 Task: Create in the project BackTech in Backlog an issue 'Develop a new tool for automated testing of web application database performance and scalability', assign it to team member softage.1@softage.net and change the status to IN PROGRESS. Create in the project BackTech in Backlog an issue 'Upgrade the content management and versioning mechanisms of a web application to improve content management and version control', assign it to team member softage.2@softage.net and change the status to IN PROGRESS
Action: Mouse moved to (209, 57)
Screenshot: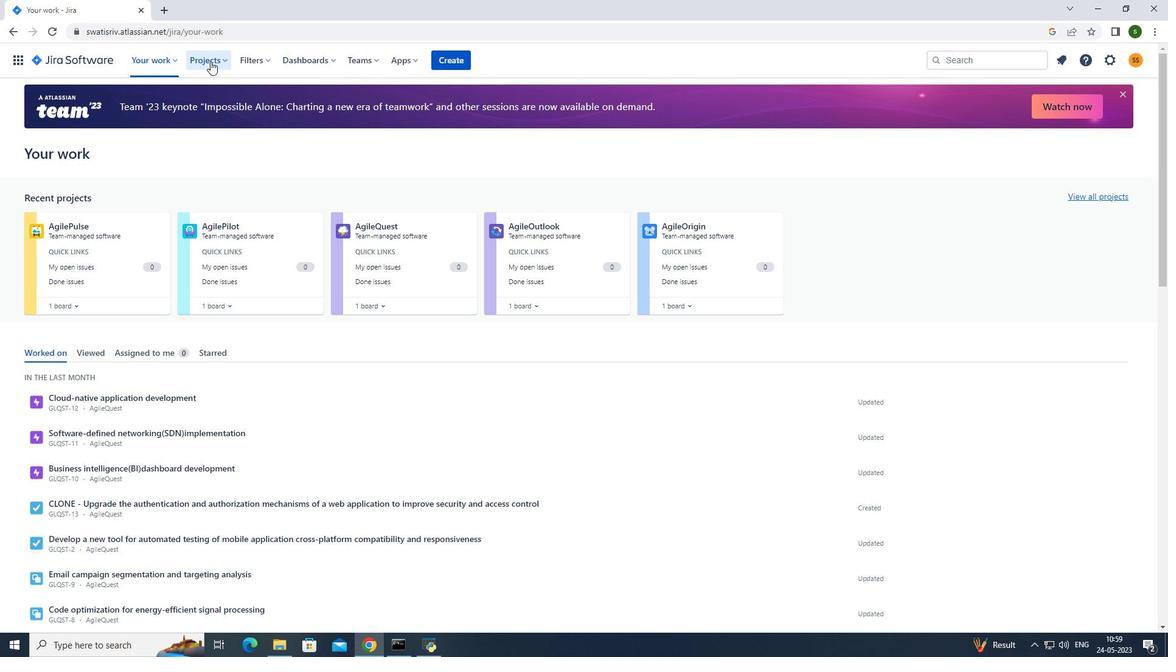 
Action: Mouse pressed left at (209, 57)
Screenshot: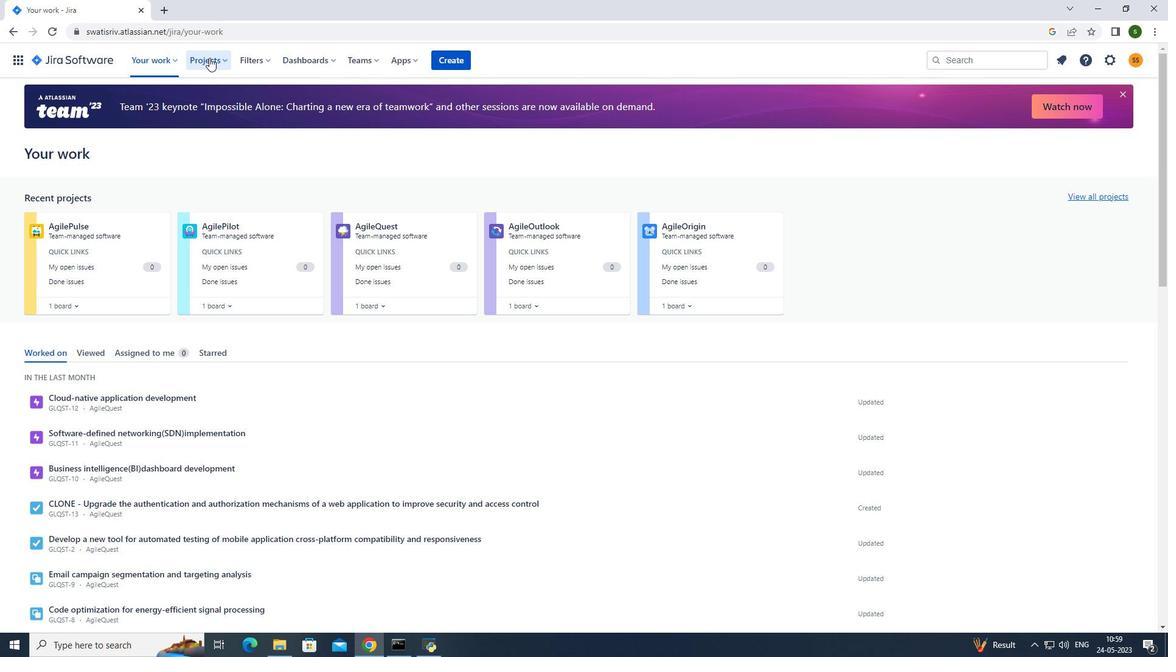 
Action: Mouse moved to (265, 121)
Screenshot: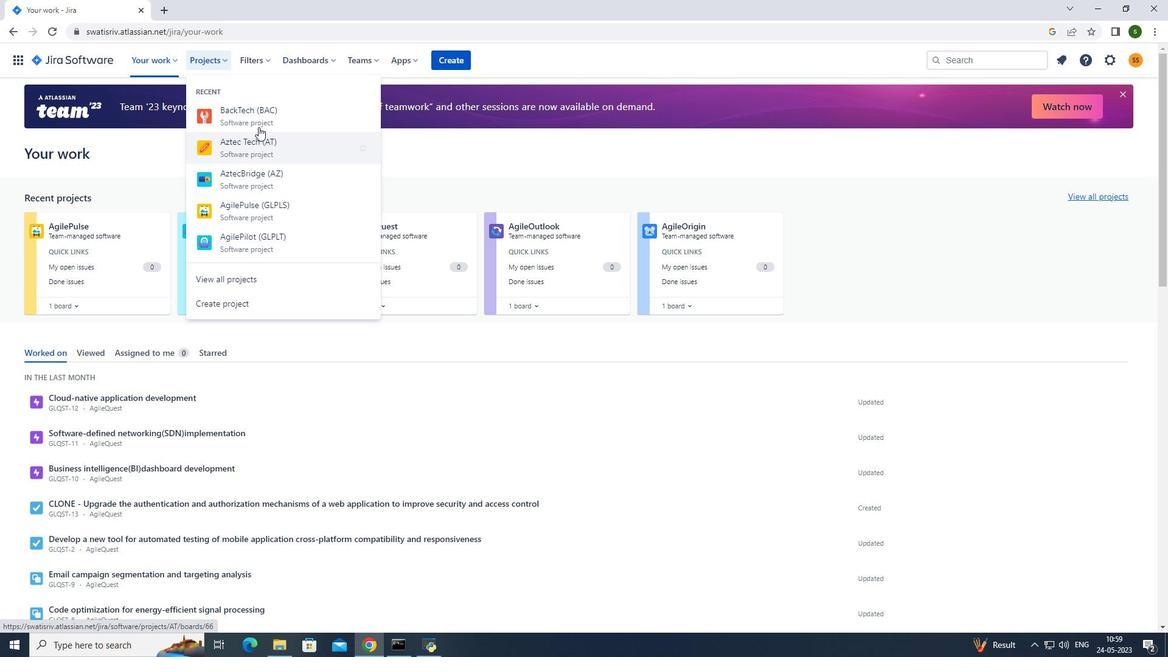 
Action: Mouse pressed left at (265, 121)
Screenshot: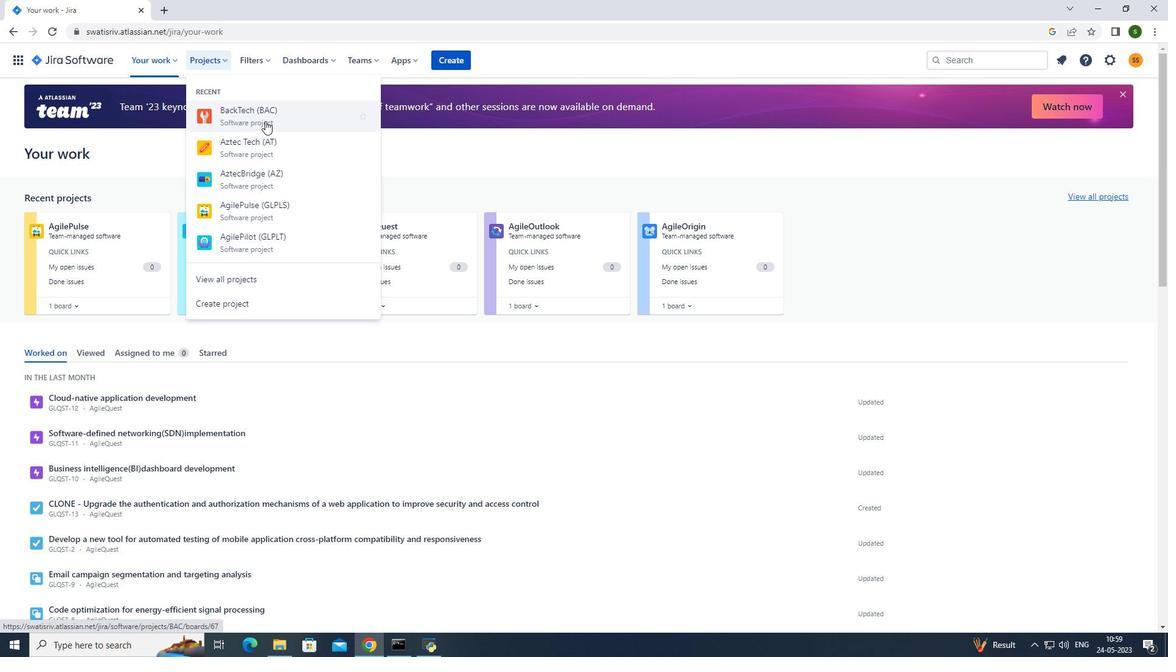 
Action: Mouse moved to (278, 416)
Screenshot: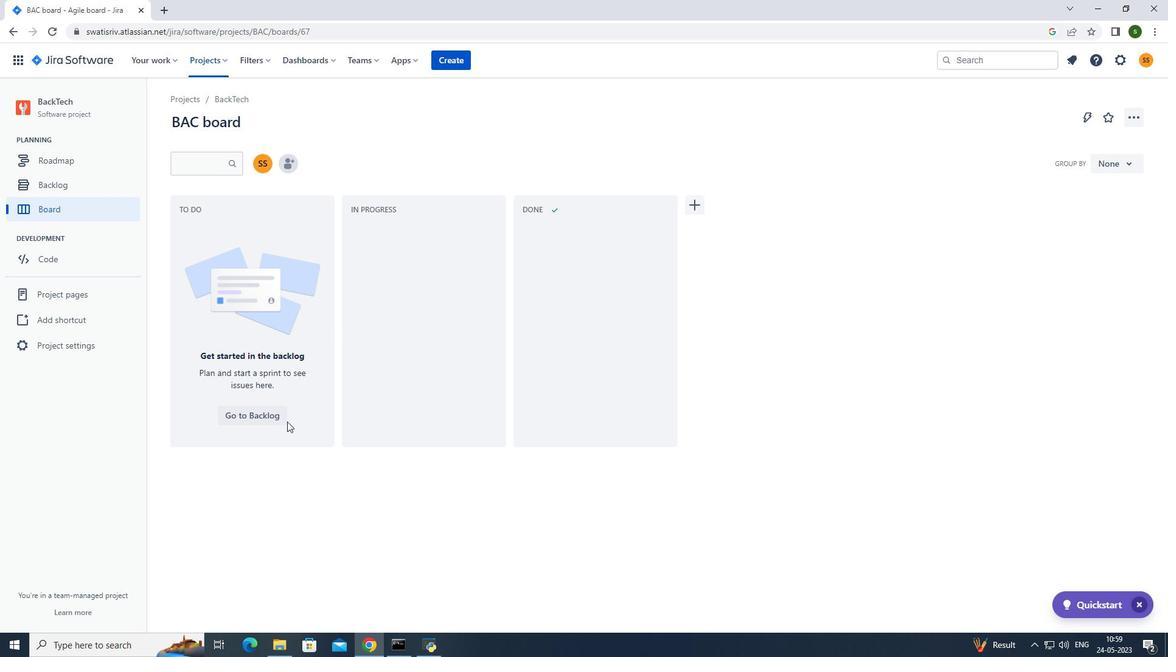
Action: Mouse pressed left at (278, 416)
Screenshot: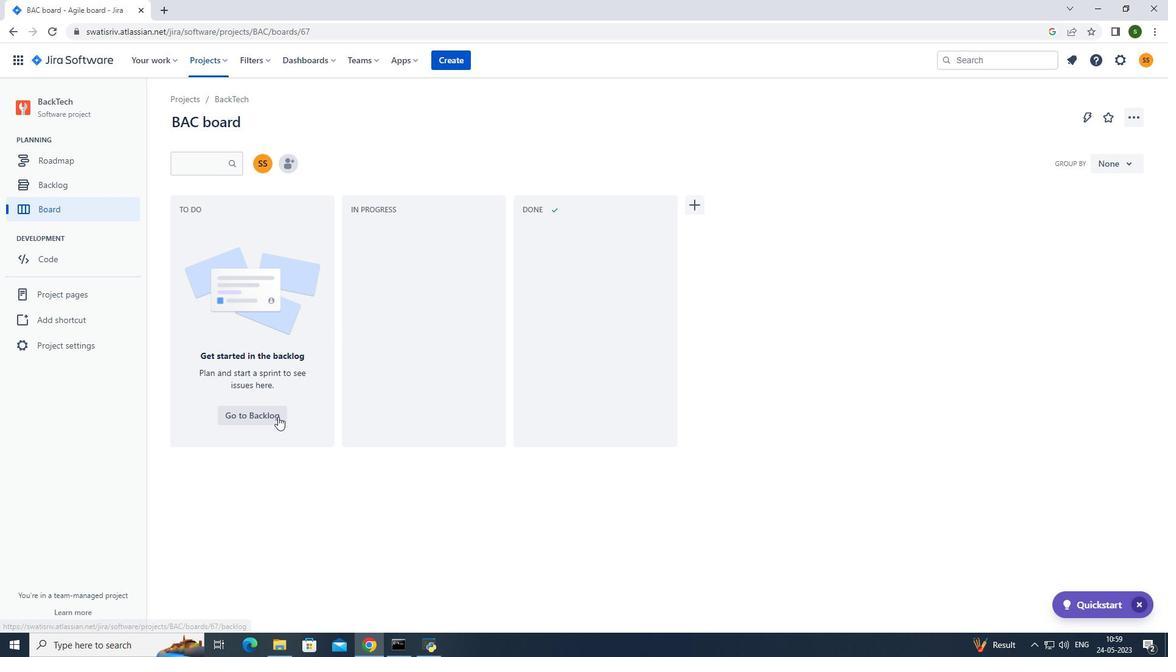 
Action: Mouse moved to (443, 447)
Screenshot: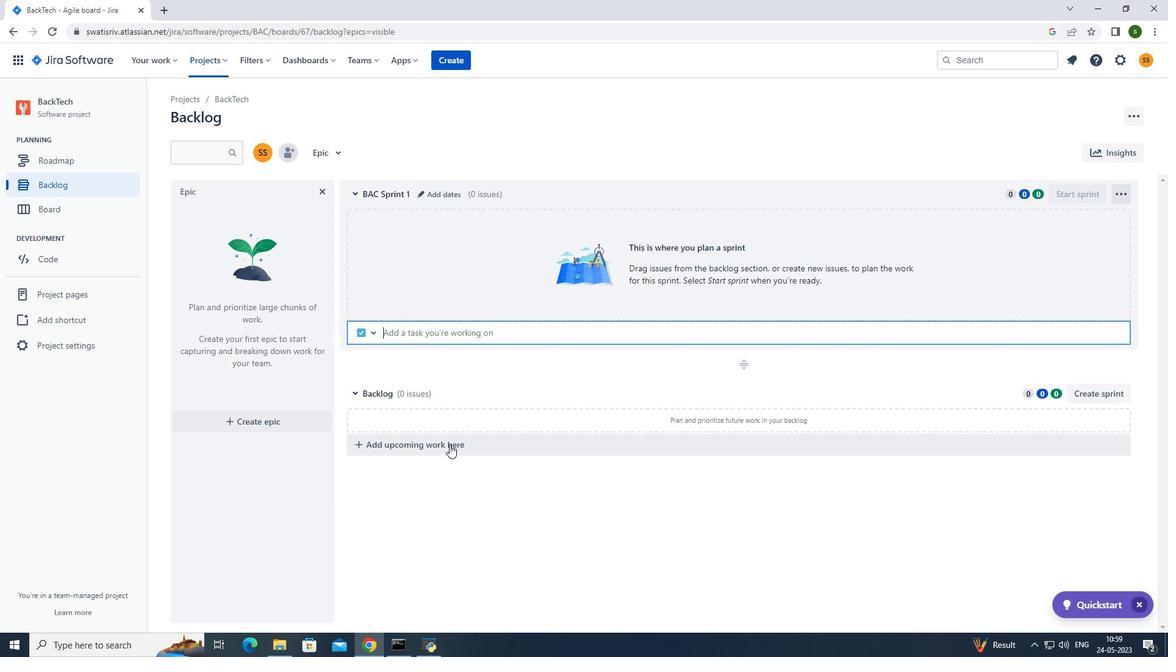 
Action: Mouse pressed left at (443, 447)
Screenshot: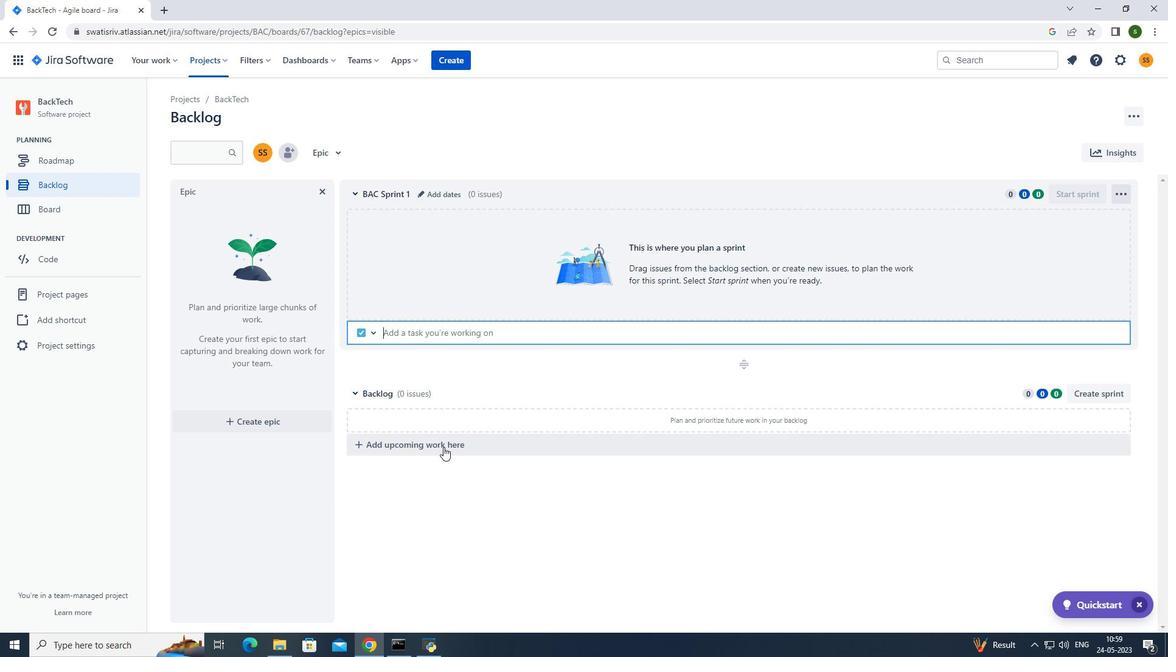 
Action: Mouse moved to (450, 444)
Screenshot: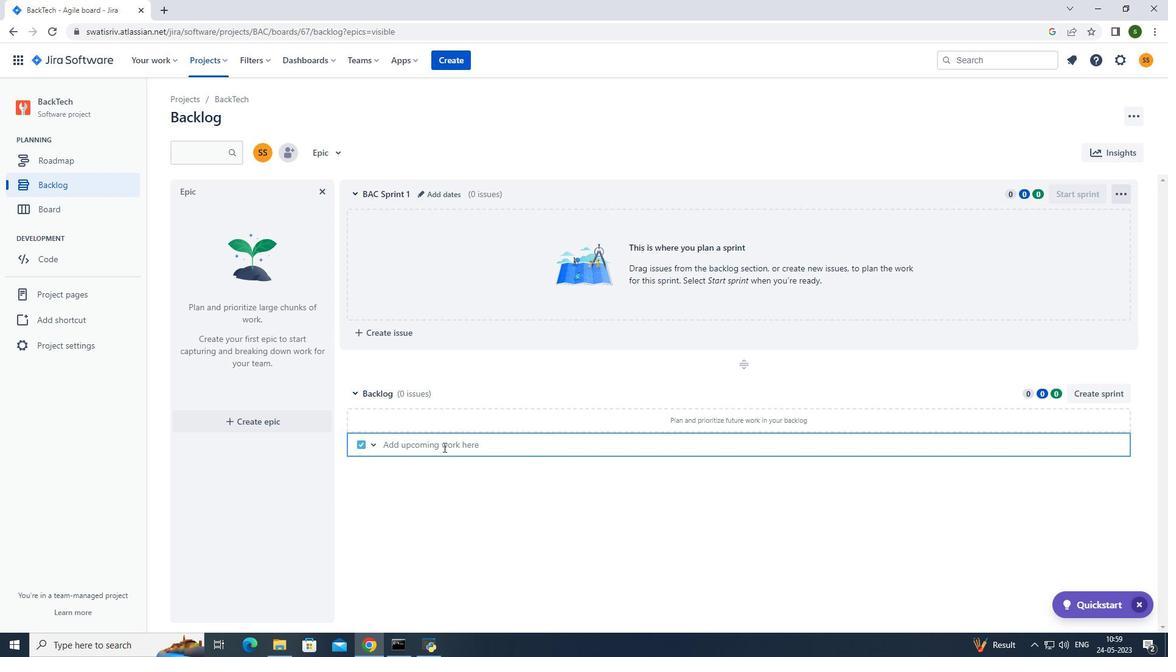 
Action: Key pressed <Key.caps_lock>D<Key.caps_lock>evelop<Key.space>a<Key.space>new<Key.space>tool<Key.space>for<Key.space>automated<Key.space>testing<Key.space>of<Key.space>web<Key.space>application<Key.space>database<Key.space>performance<Key.space>and<Key.space>scalability<Key.enter>
Screenshot: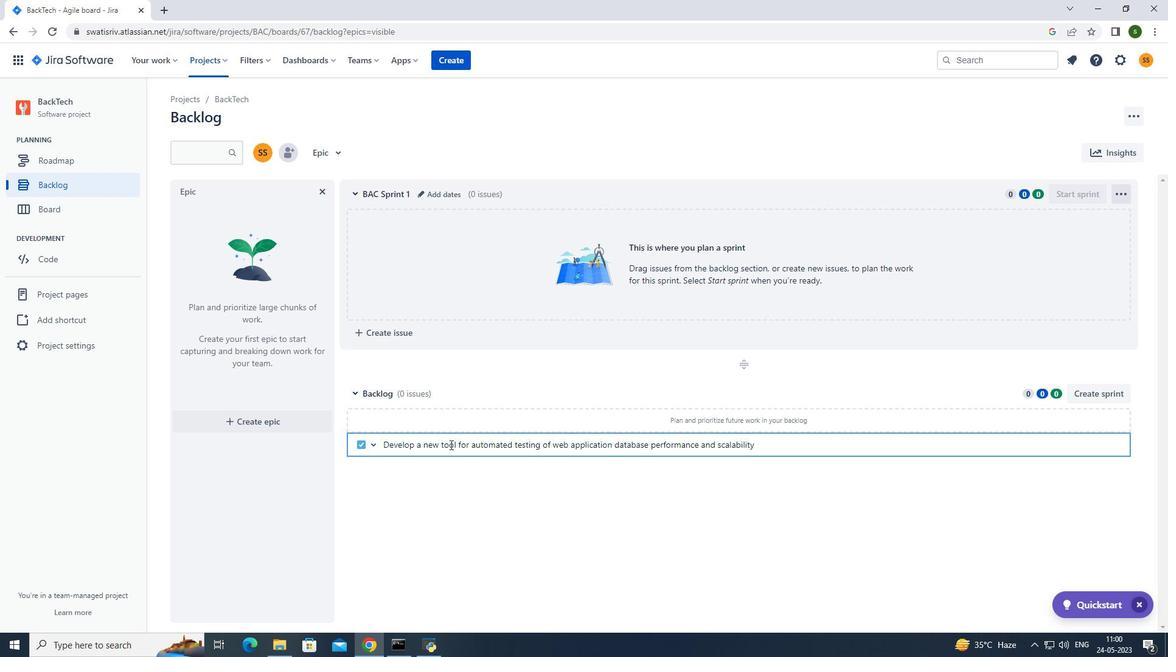 
Action: Mouse moved to (1090, 421)
Screenshot: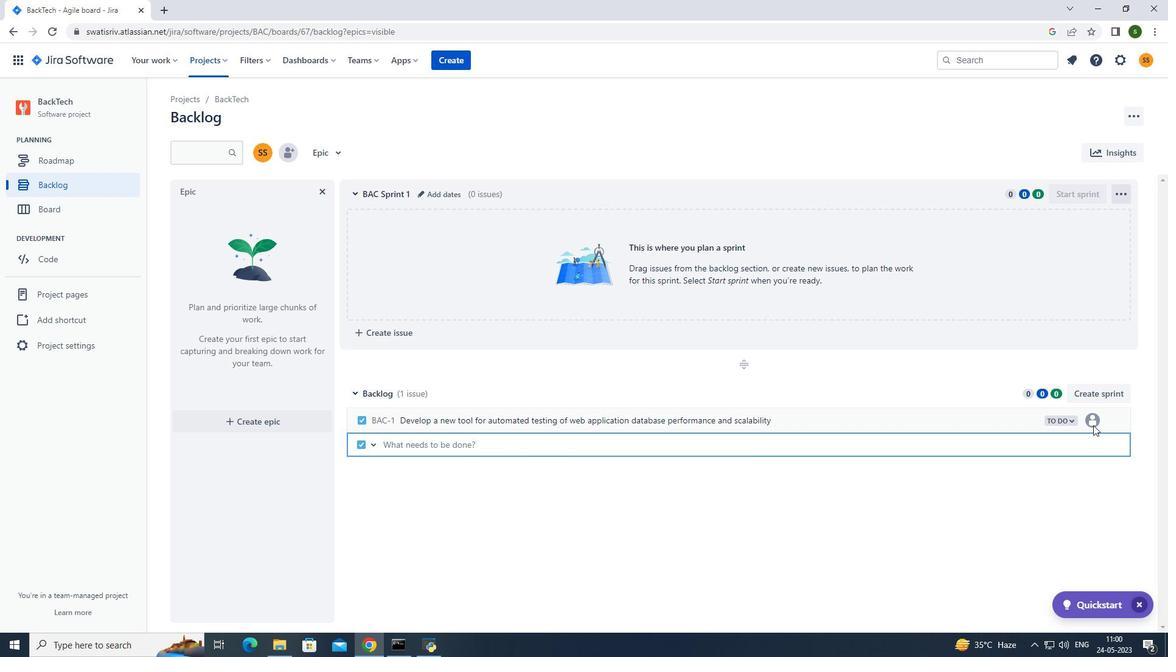 
Action: Mouse pressed left at (1090, 421)
Screenshot: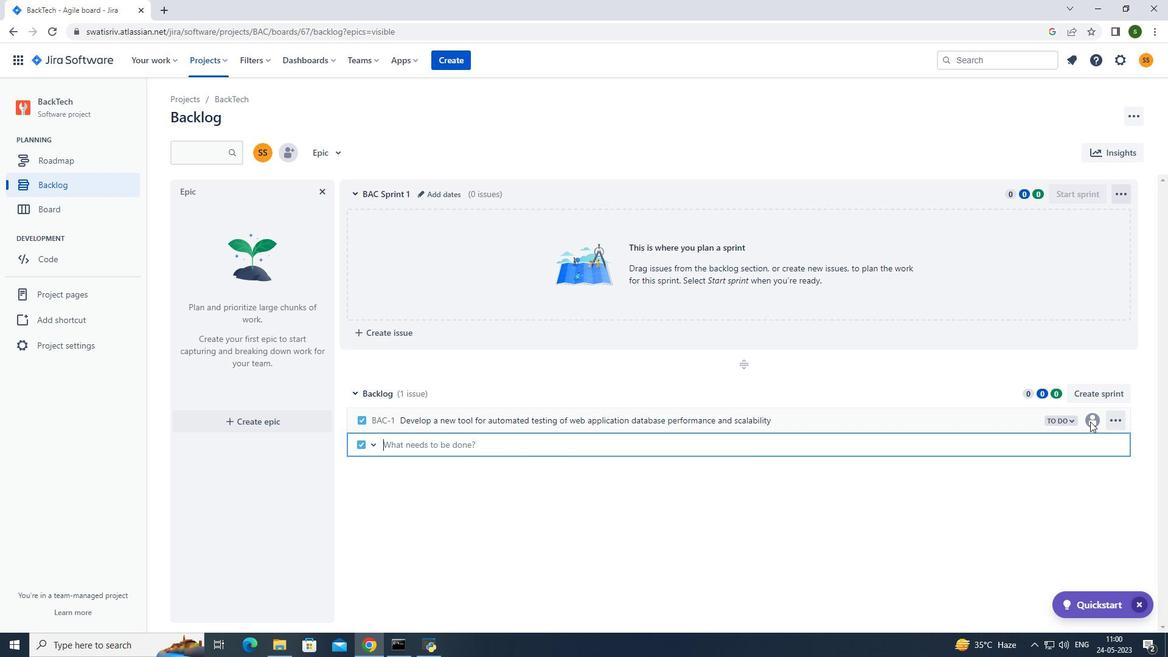 
Action: Mouse moved to (1091, 424)
Screenshot: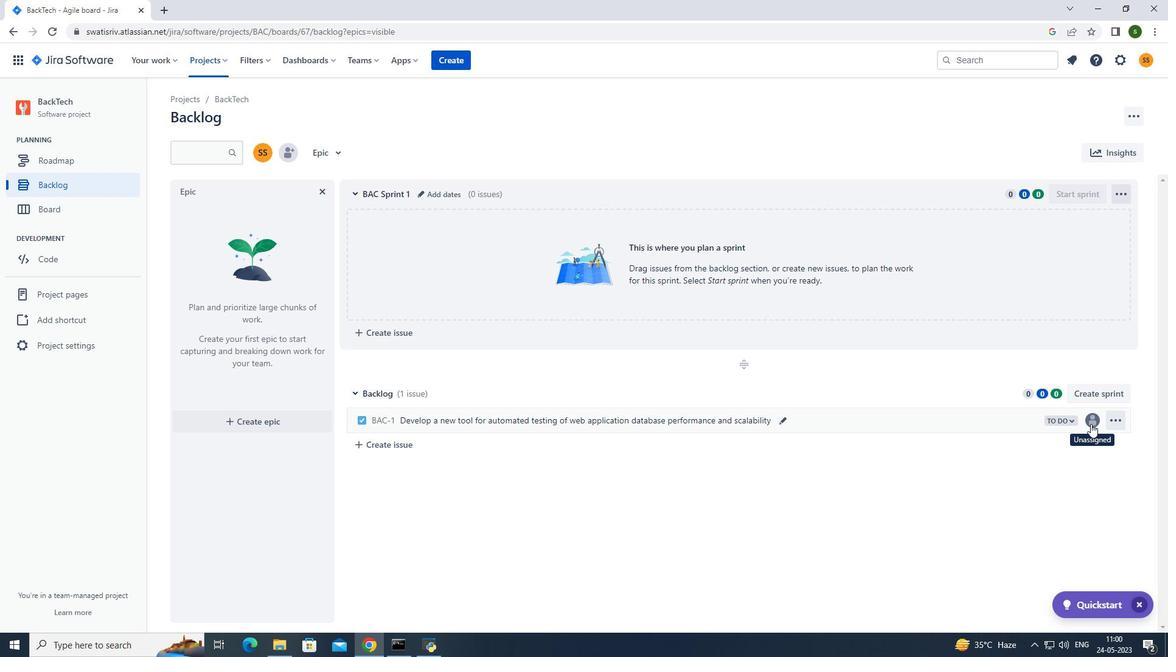 
Action: Mouse pressed left at (1091, 424)
Screenshot: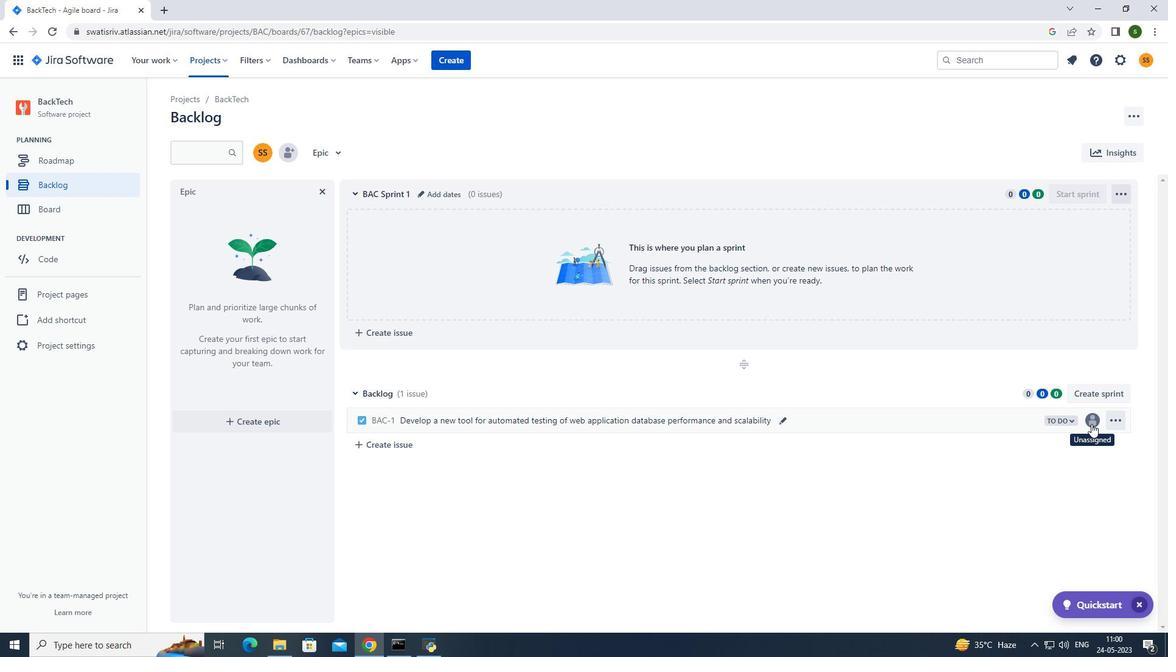 
Action: Mouse moved to (1015, 447)
Screenshot: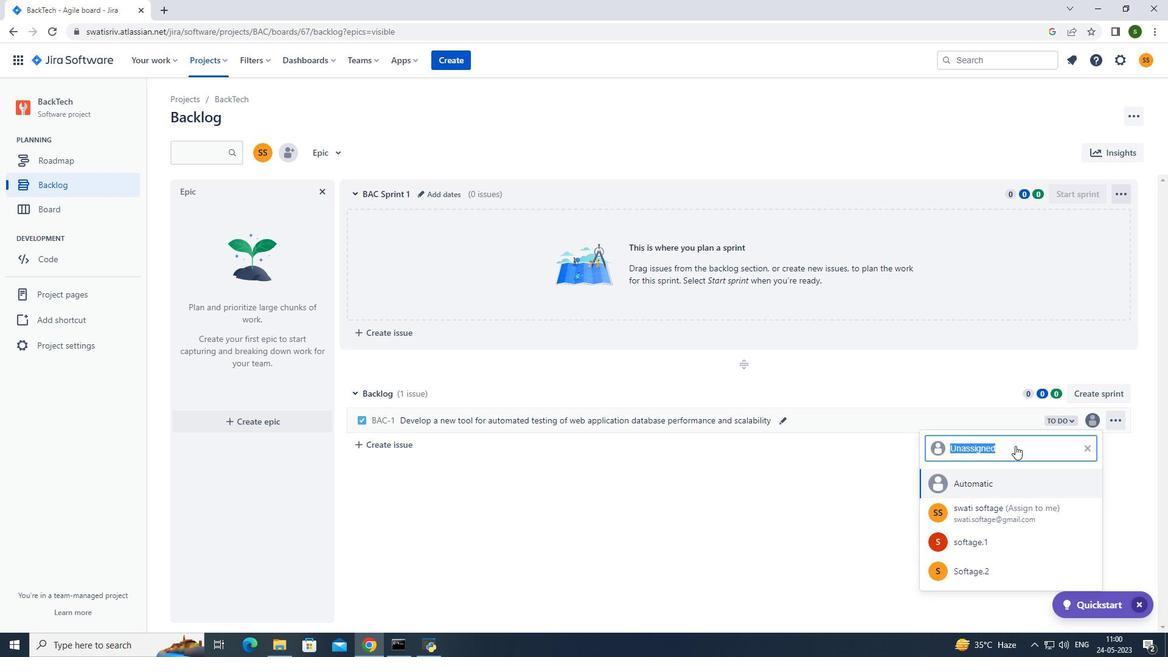 
Action: Key pressed softage.1<Key.shift>@softage.net
Screenshot: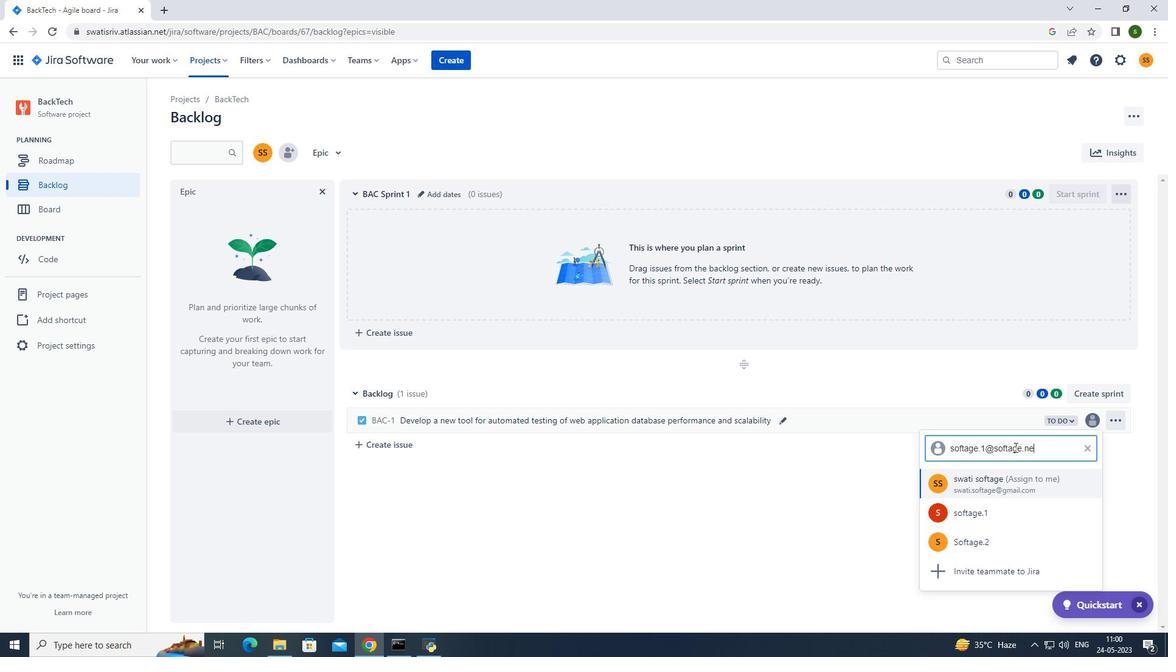 
Action: Mouse moved to (1009, 477)
Screenshot: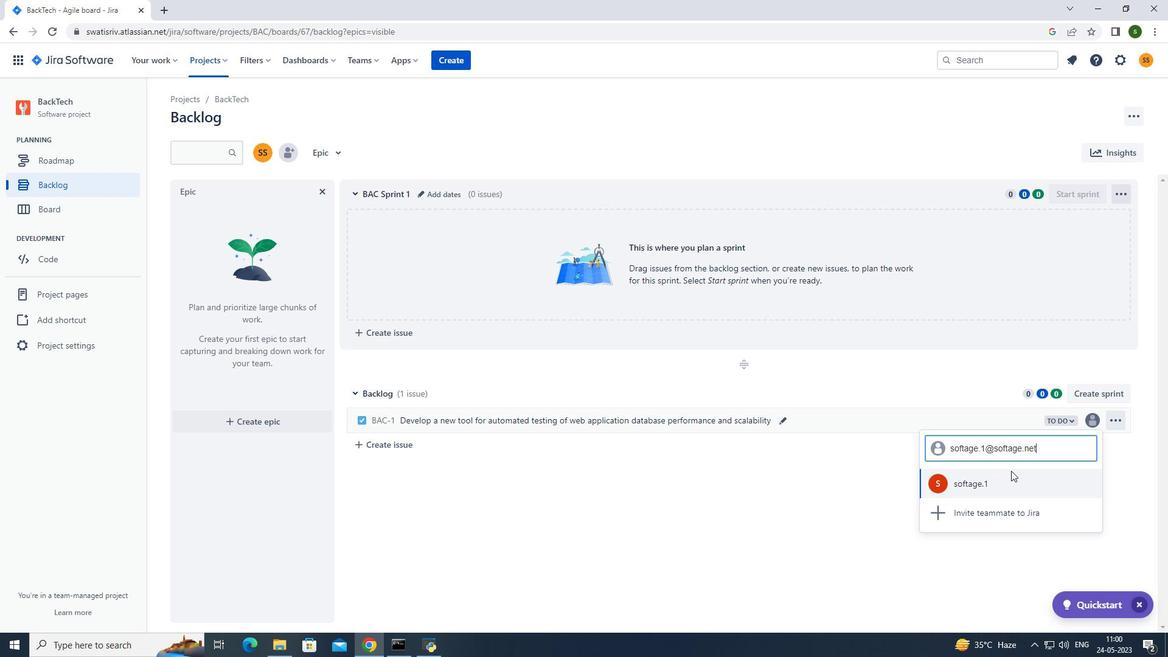
Action: Mouse pressed left at (1009, 477)
Screenshot: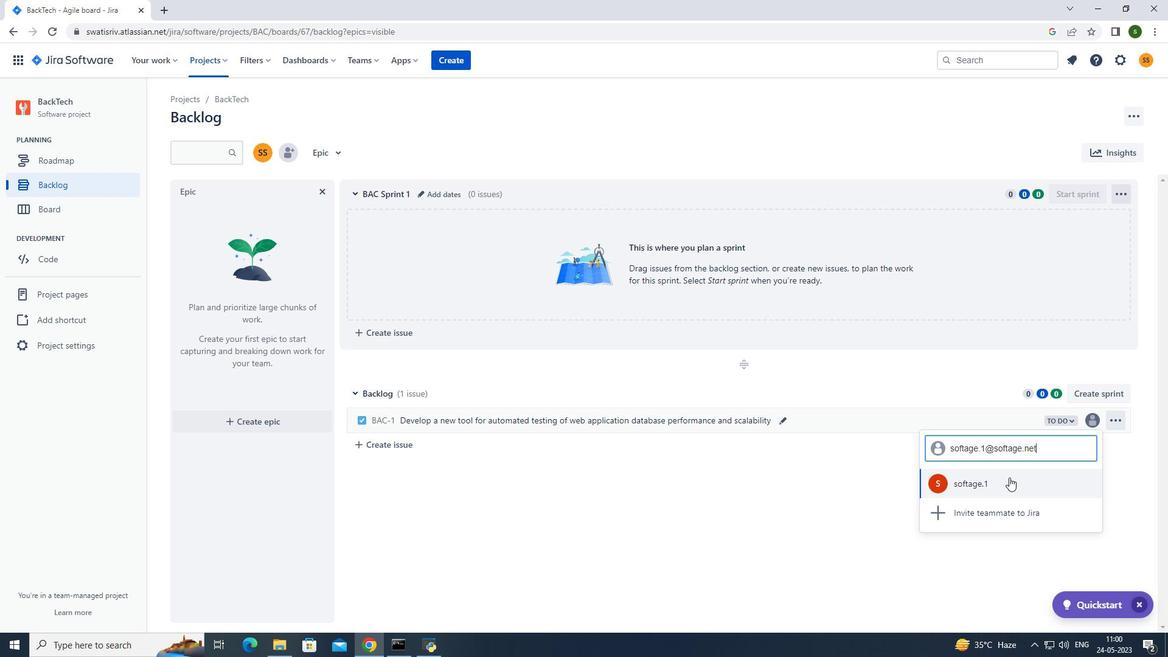 
Action: Mouse moved to (1062, 426)
Screenshot: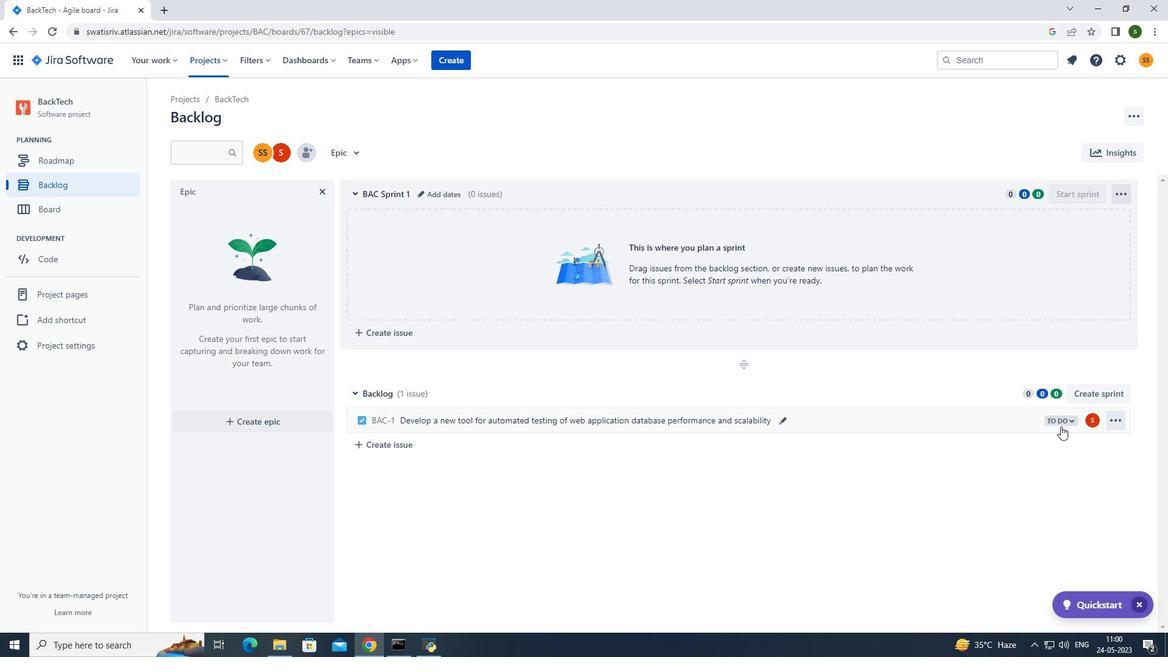 
Action: Mouse pressed left at (1062, 426)
Screenshot: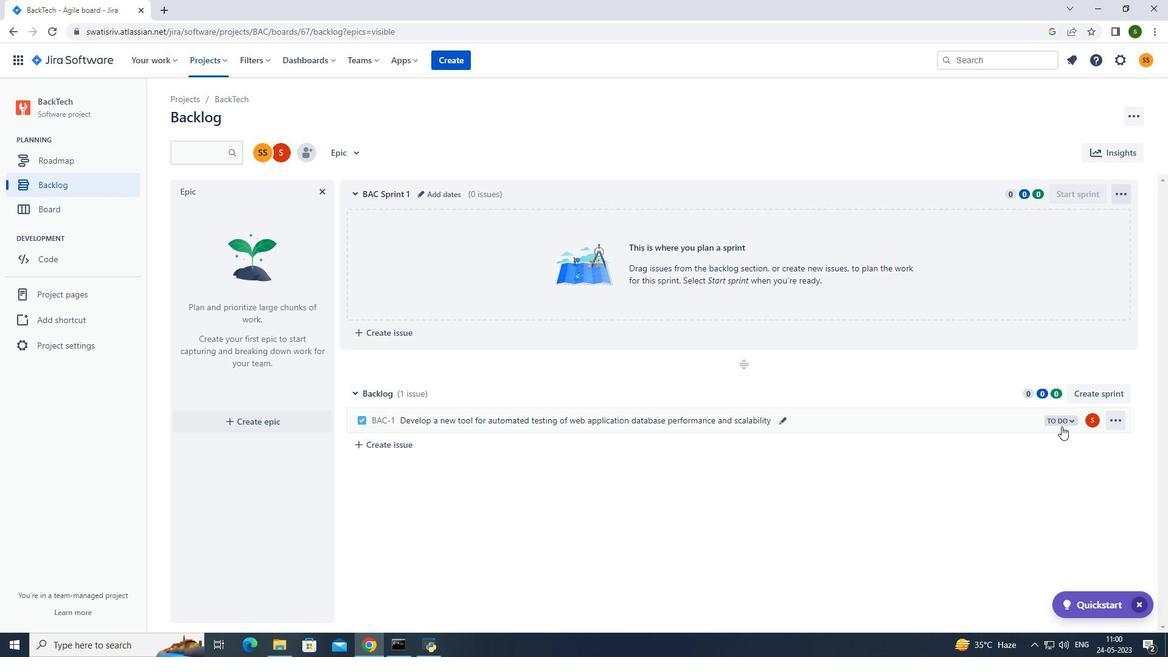 
Action: Mouse moved to (1003, 444)
Screenshot: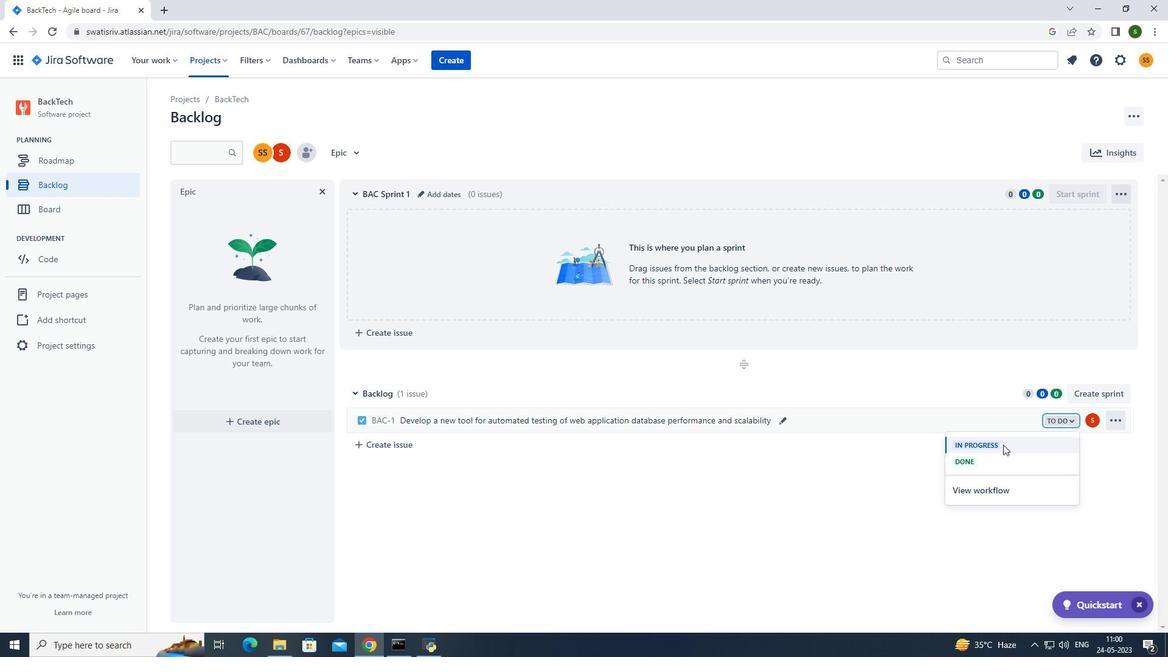 
Action: Mouse pressed left at (1003, 444)
Screenshot: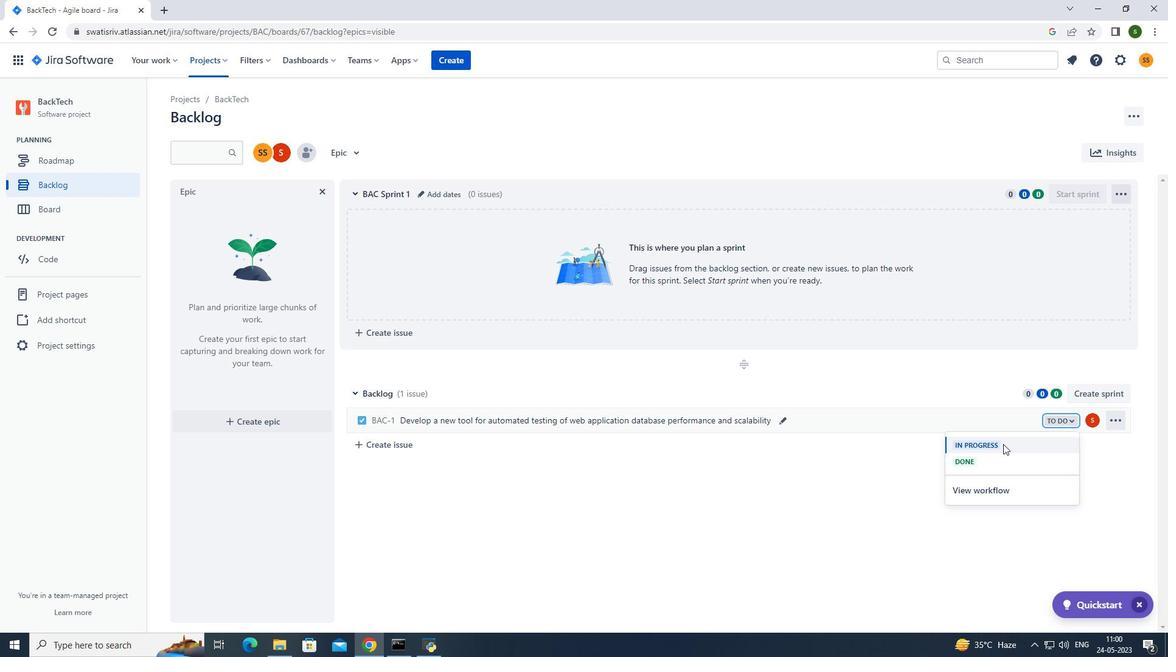 
Action: Mouse moved to (198, 69)
Screenshot: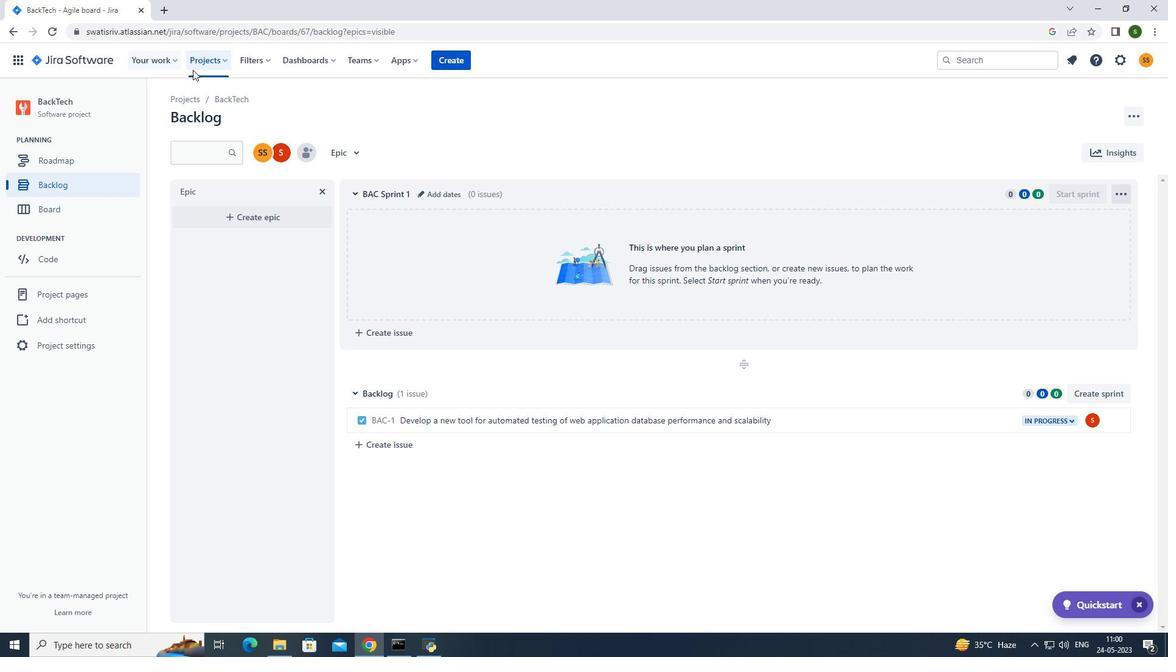 
Action: Mouse pressed left at (198, 69)
Screenshot: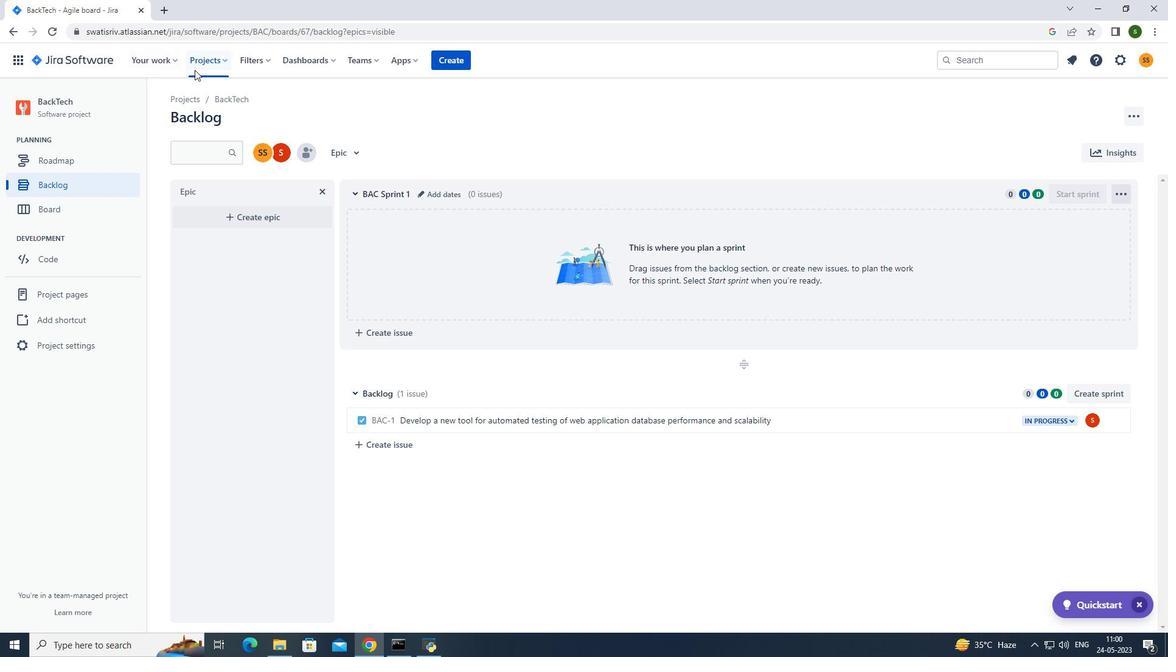 
Action: Mouse moved to (251, 106)
Screenshot: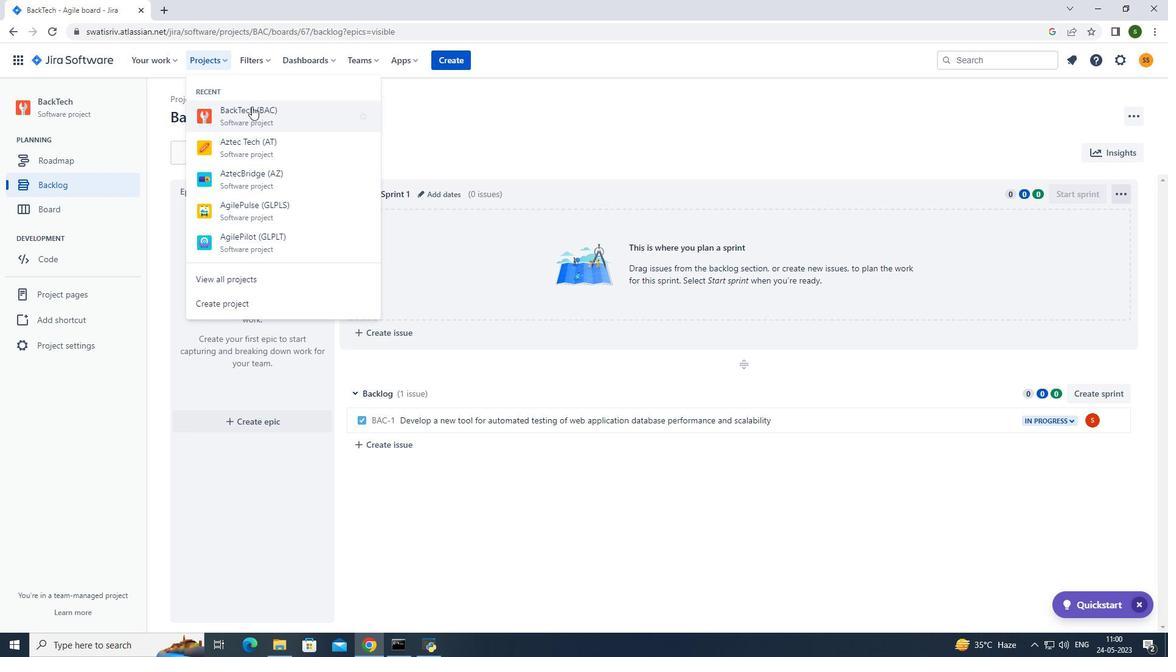 
Action: Mouse pressed left at (251, 106)
Screenshot: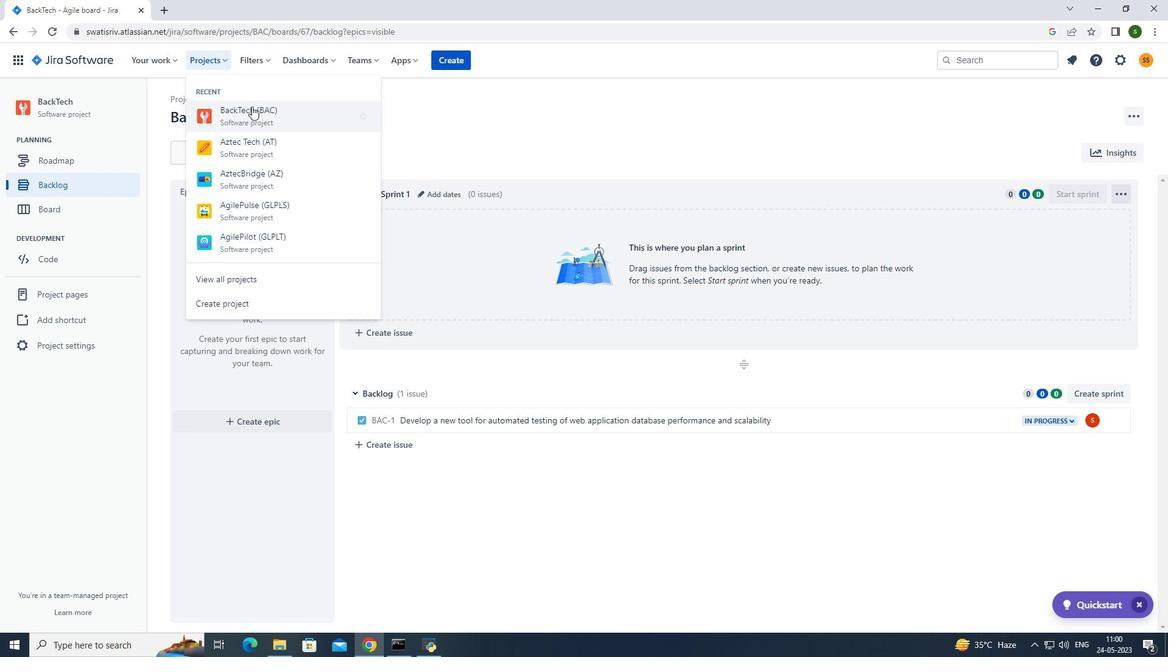 
Action: Mouse moved to (76, 180)
Screenshot: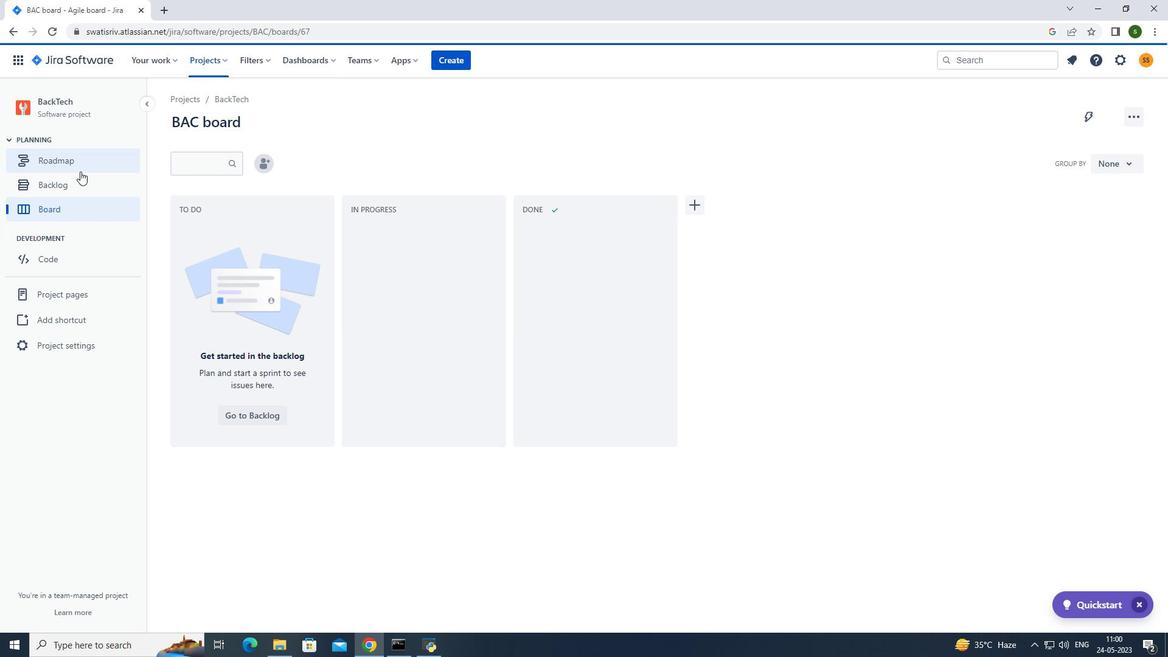 
Action: Mouse pressed left at (76, 180)
Screenshot: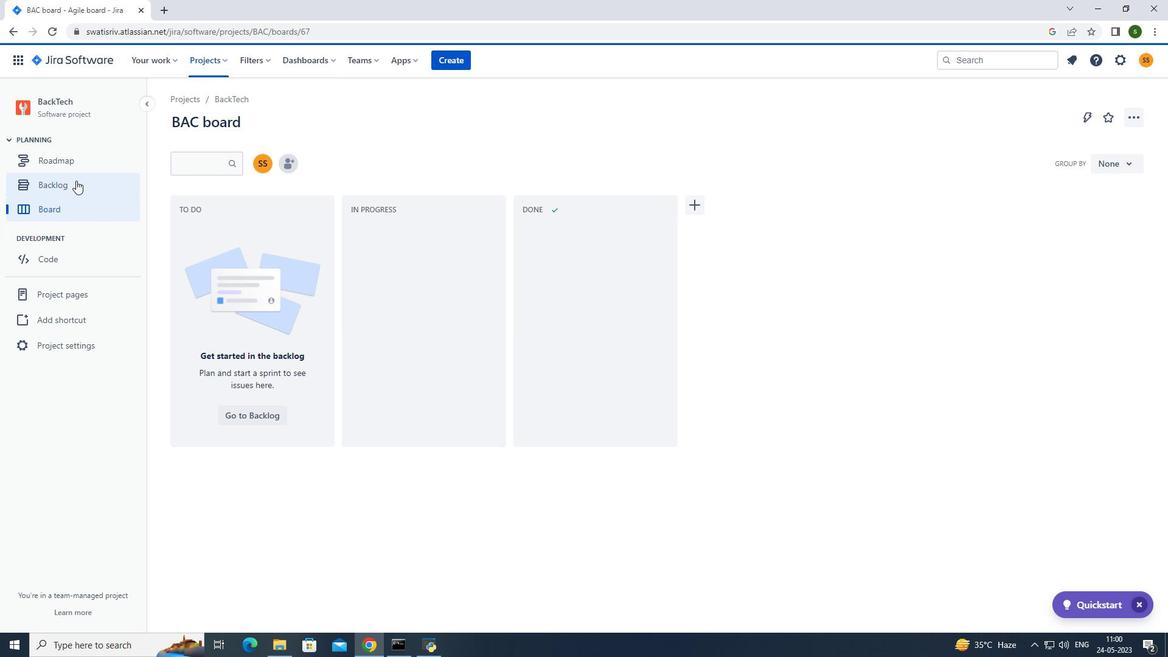 
Action: Mouse moved to (403, 443)
Screenshot: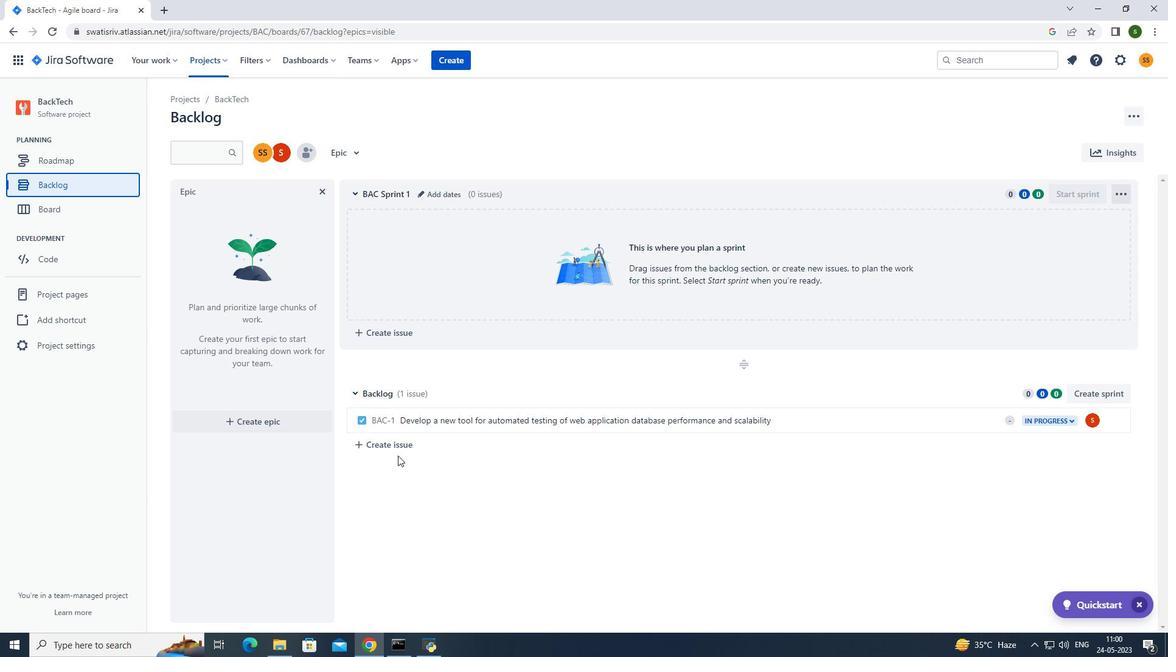 
Action: Mouse pressed left at (403, 443)
Screenshot: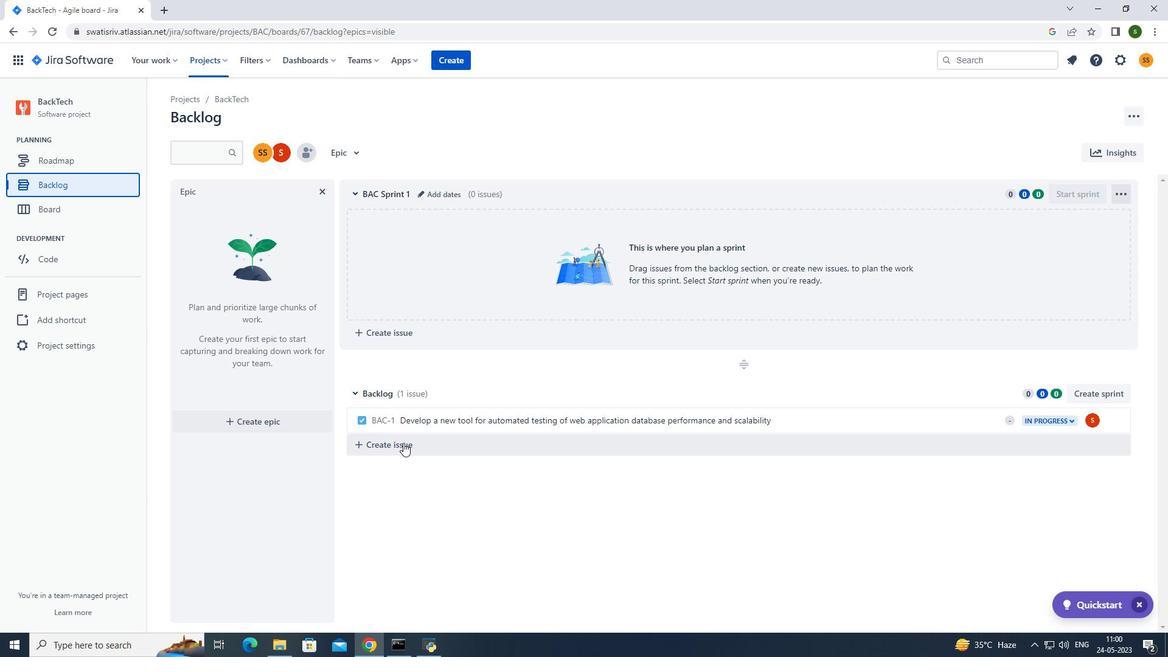 
Action: Mouse moved to (473, 446)
Screenshot: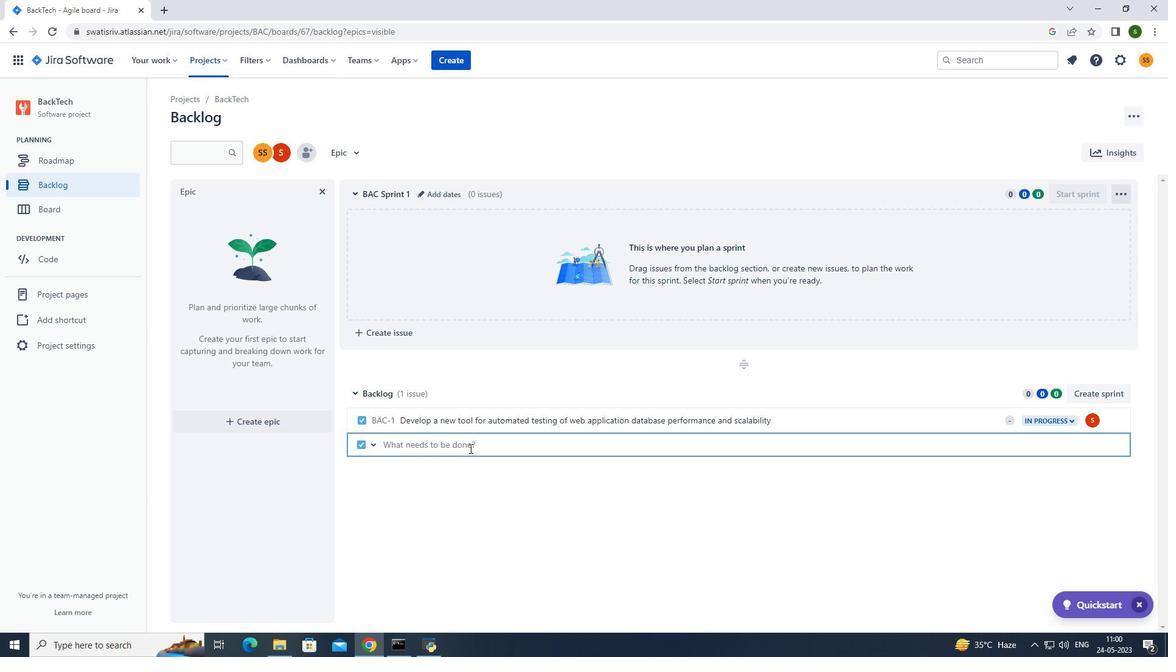 
Action: Mouse pressed left at (473, 446)
Screenshot: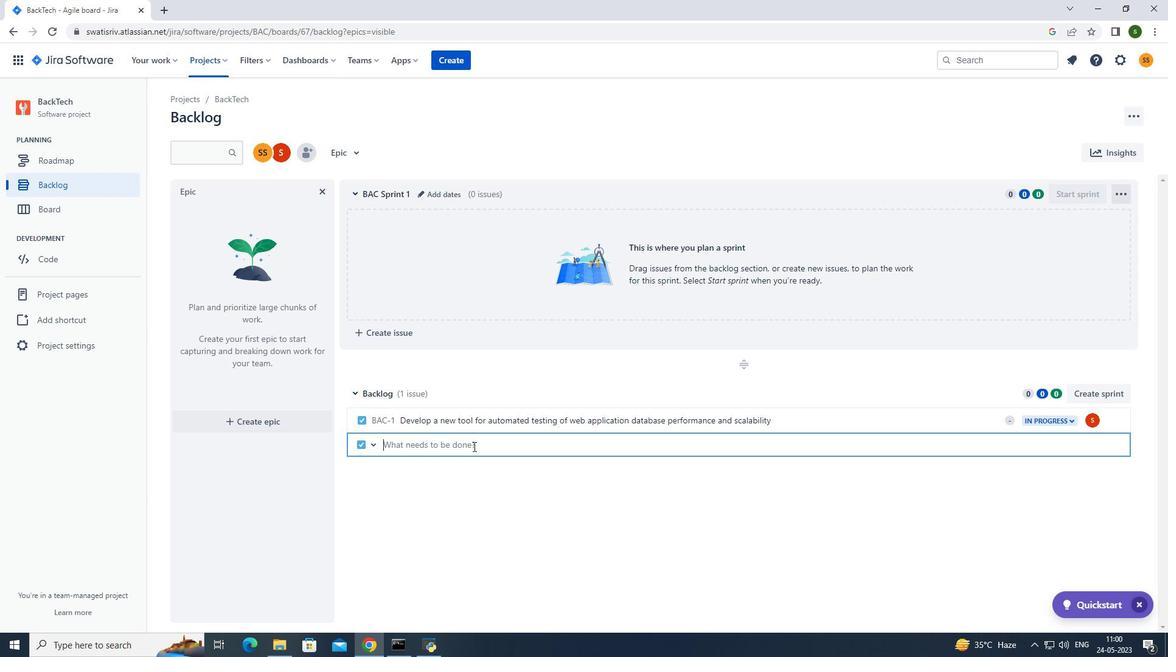 
Action: Key pressed <Key.caps_lock>U<Key.caps_lock>pgrade<Key.space>the<Key.space>content<Key.space>management<Key.space>and<Key.space>versioning<Key.space>mechanisms<Key.space>of<Key.space>a<Key.space>web<Key.space>application<Key.space>to<Key.space>improve<Key.space>content<Key.space>management<Key.space>and<Key.space>version<Key.space>control<Key.enter>
Screenshot: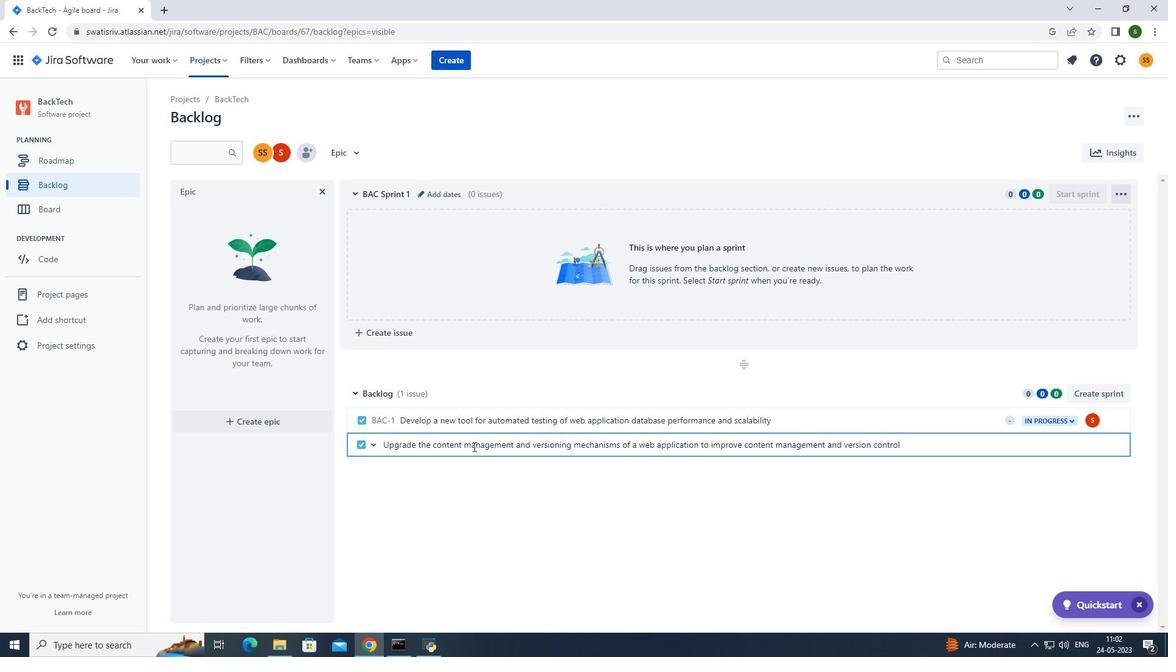 
Action: Mouse moved to (1091, 444)
Screenshot: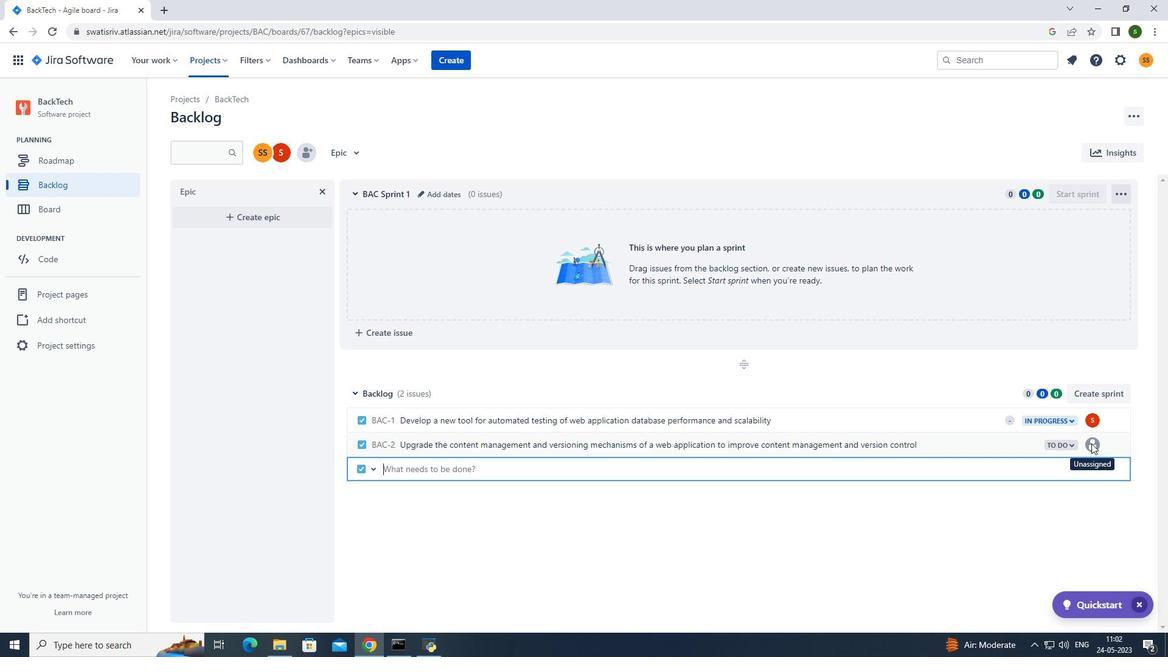 
Action: Mouse pressed left at (1091, 444)
Screenshot: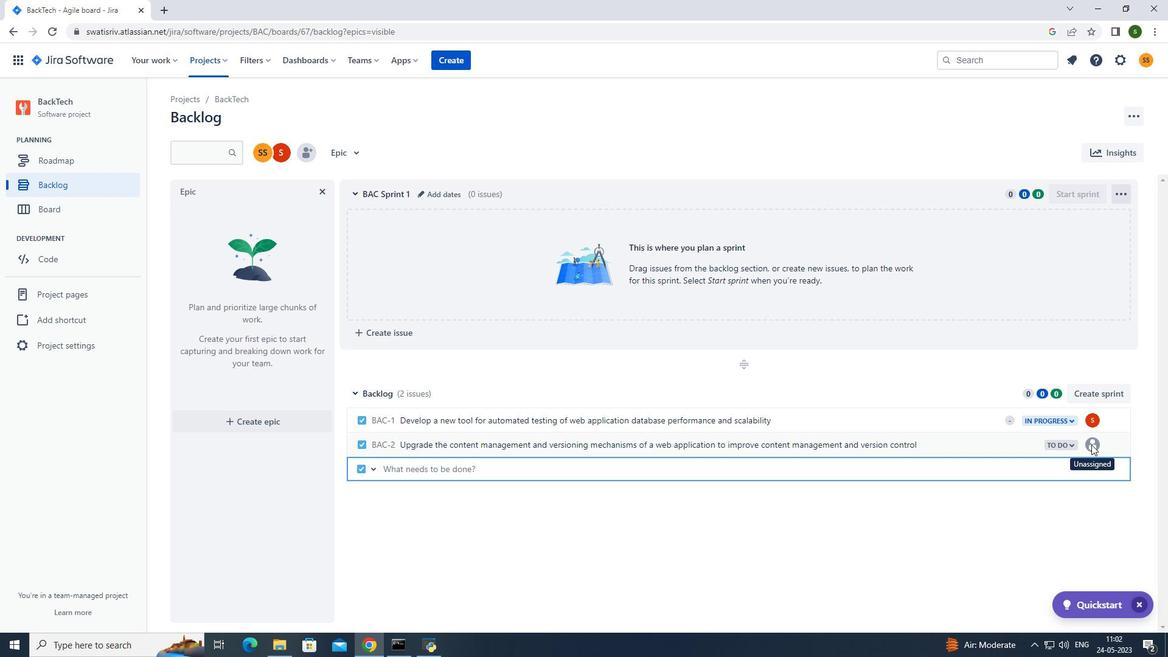 
Action: Mouse moved to (1091, 446)
Screenshot: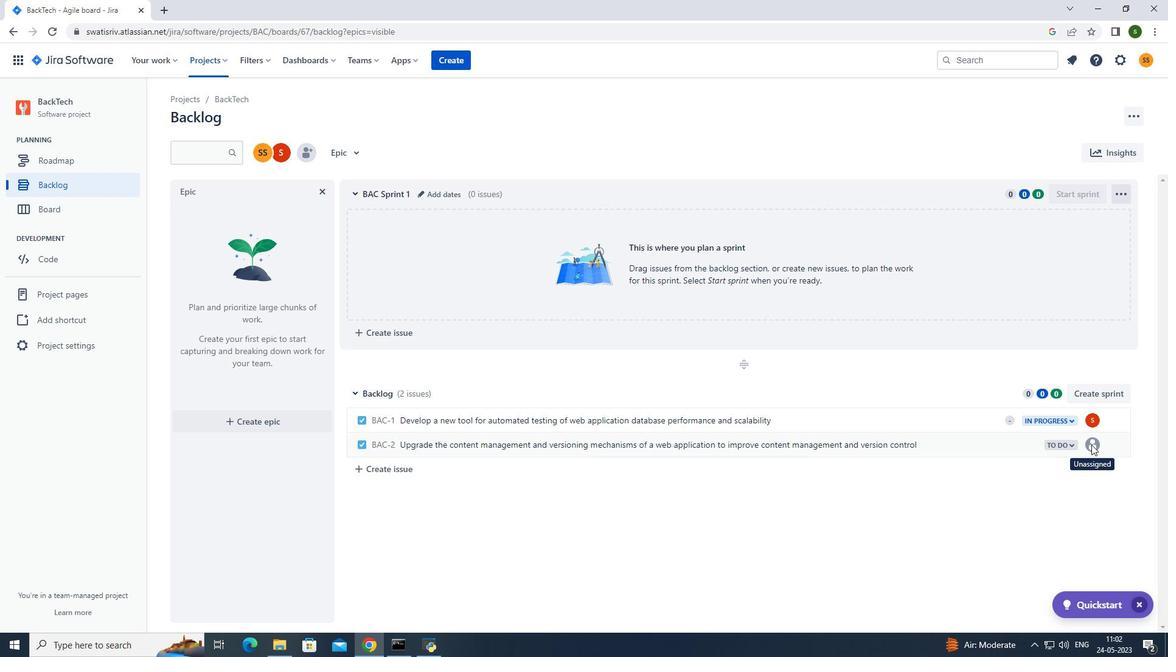 
Action: Mouse pressed left at (1091, 446)
Screenshot: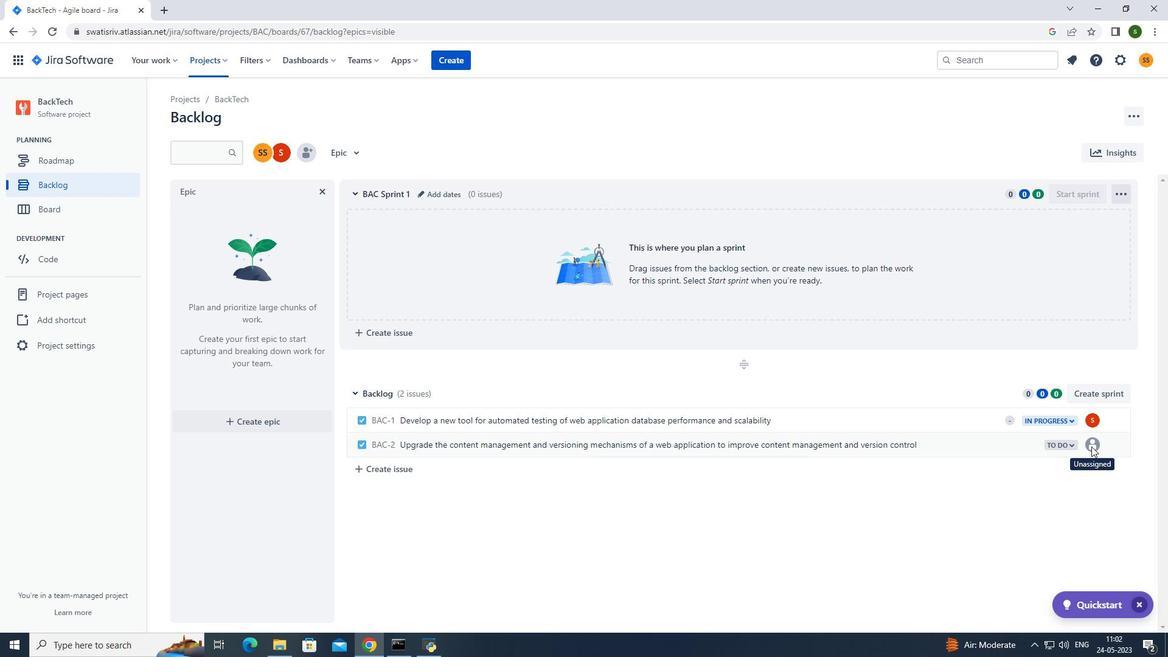 
Action: Mouse moved to (1092, 447)
Screenshot: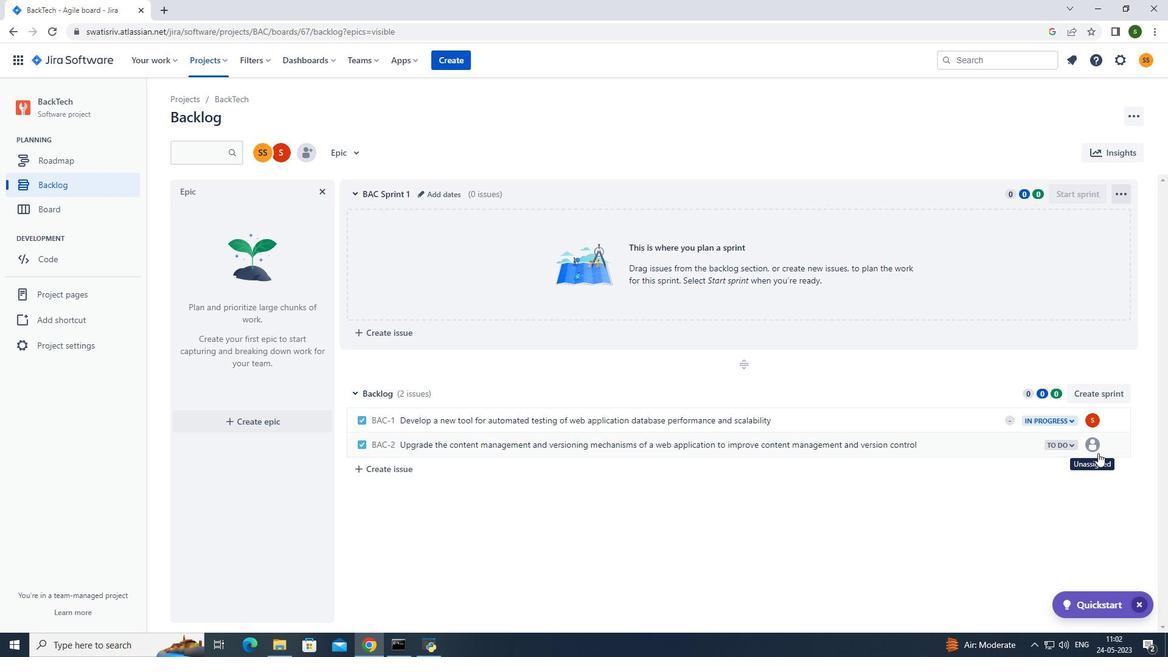 
Action: Mouse pressed left at (1092, 447)
Screenshot: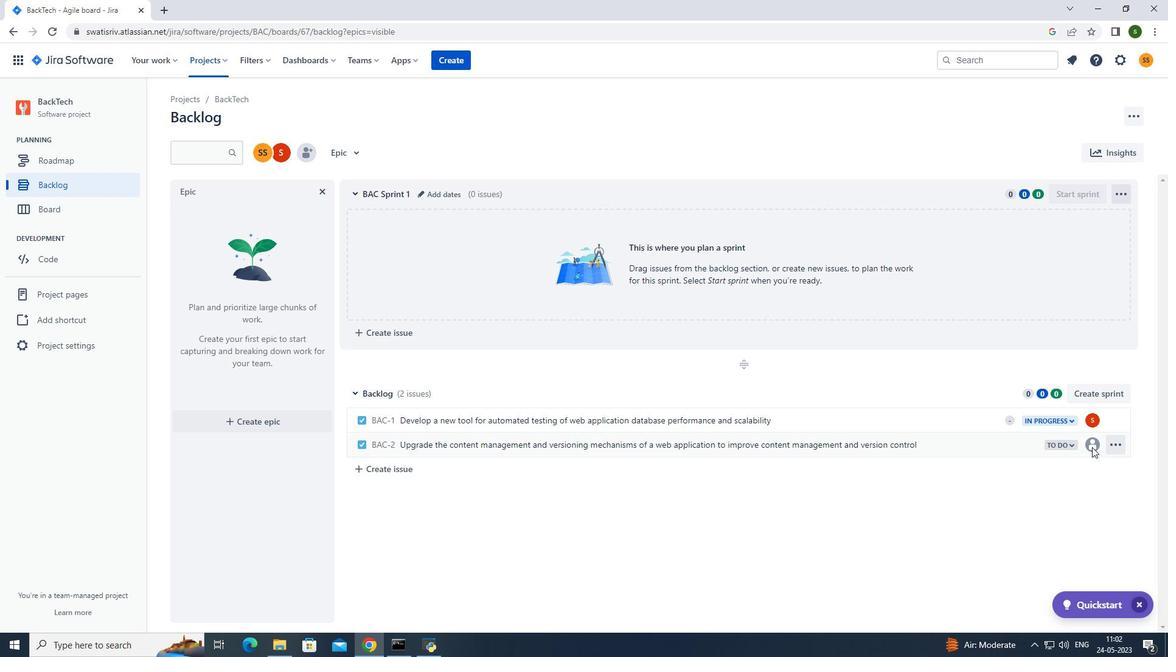 
Action: Mouse pressed left at (1092, 447)
Screenshot: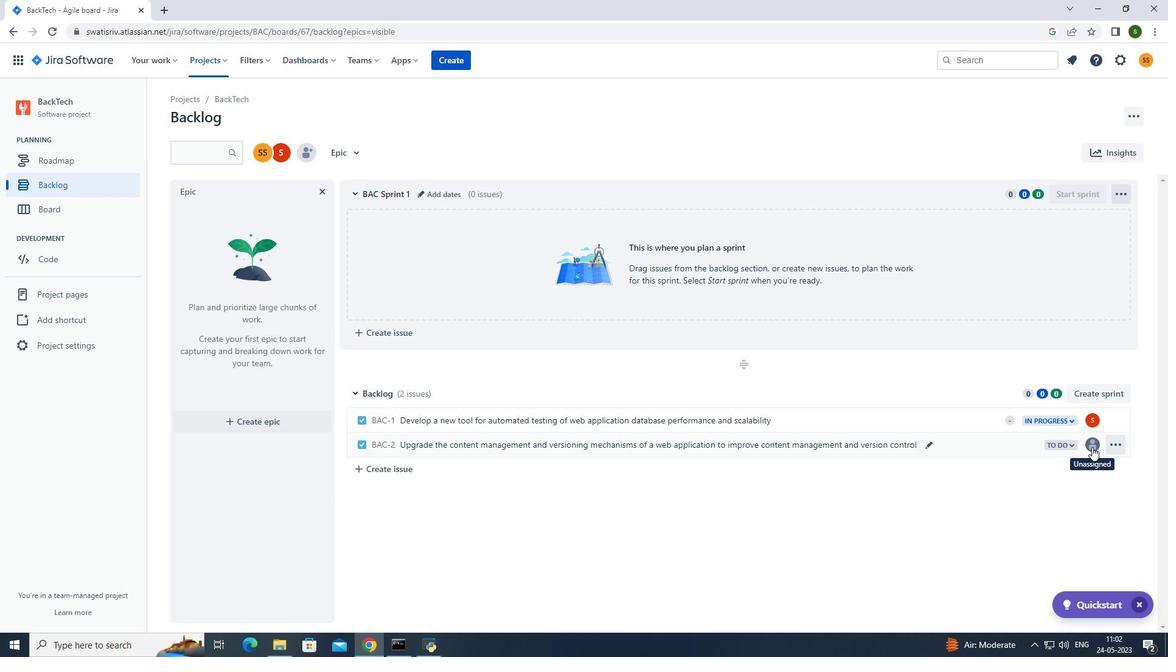 
Action: Mouse moved to (1015, 471)
Screenshot: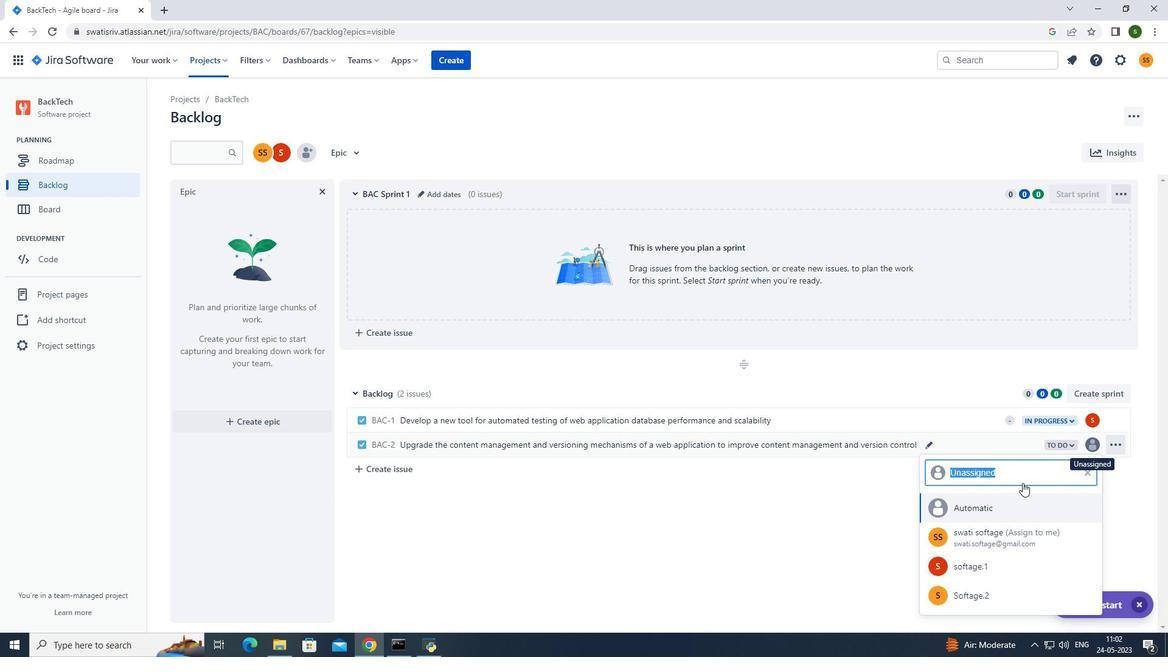 
Action: Key pressed softage.2<Key.shift>@softage.net
Screenshot: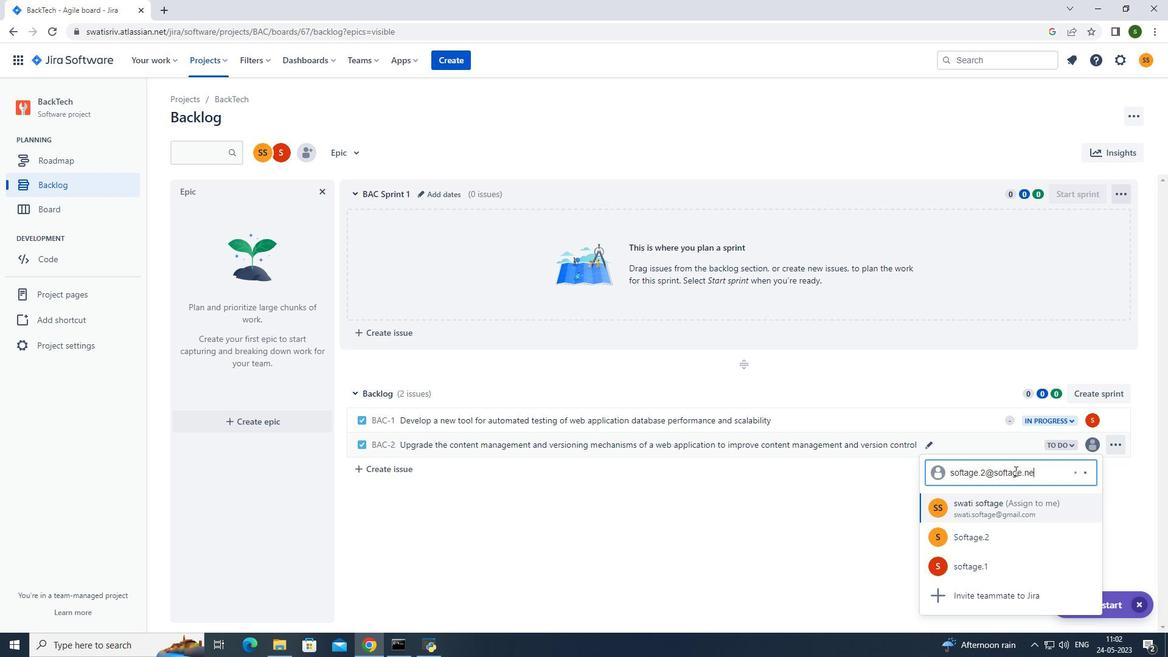 
Action: Mouse moved to (1034, 510)
Screenshot: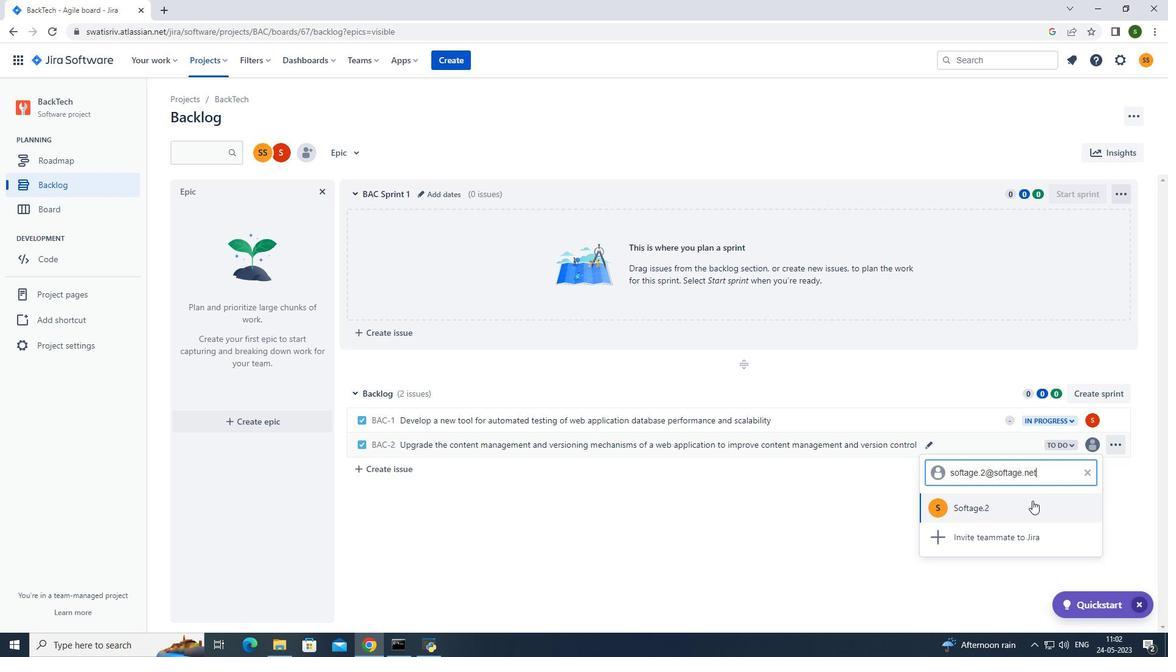 
Action: Mouse pressed left at (1034, 510)
Screenshot: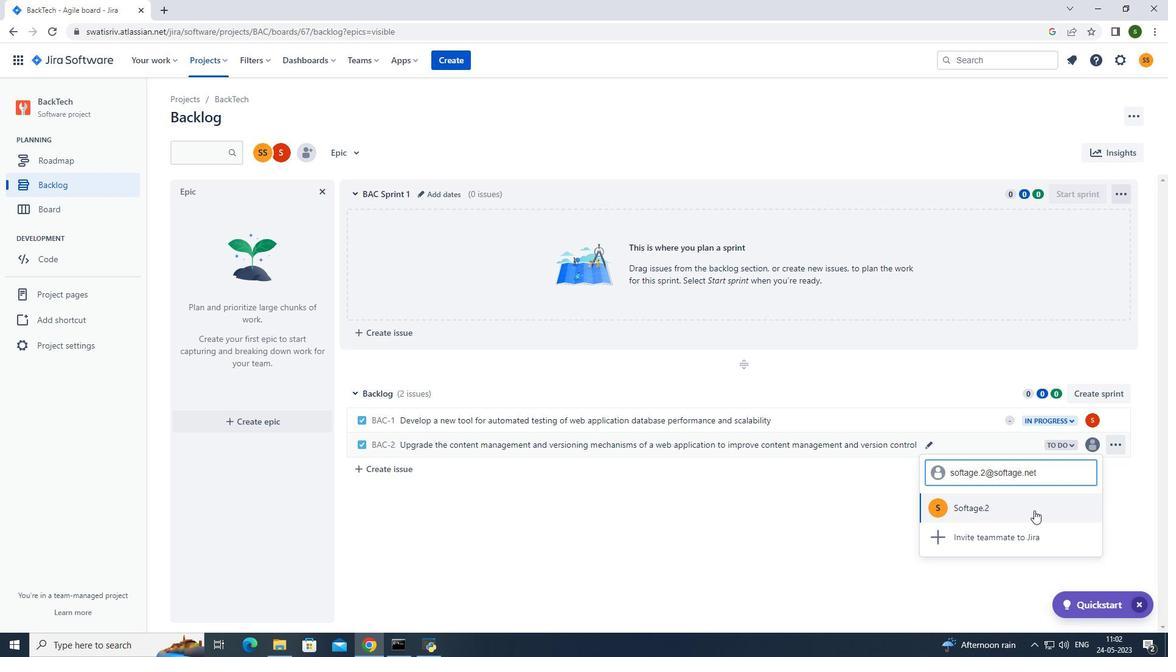 
Action: Mouse moved to (1063, 441)
Screenshot: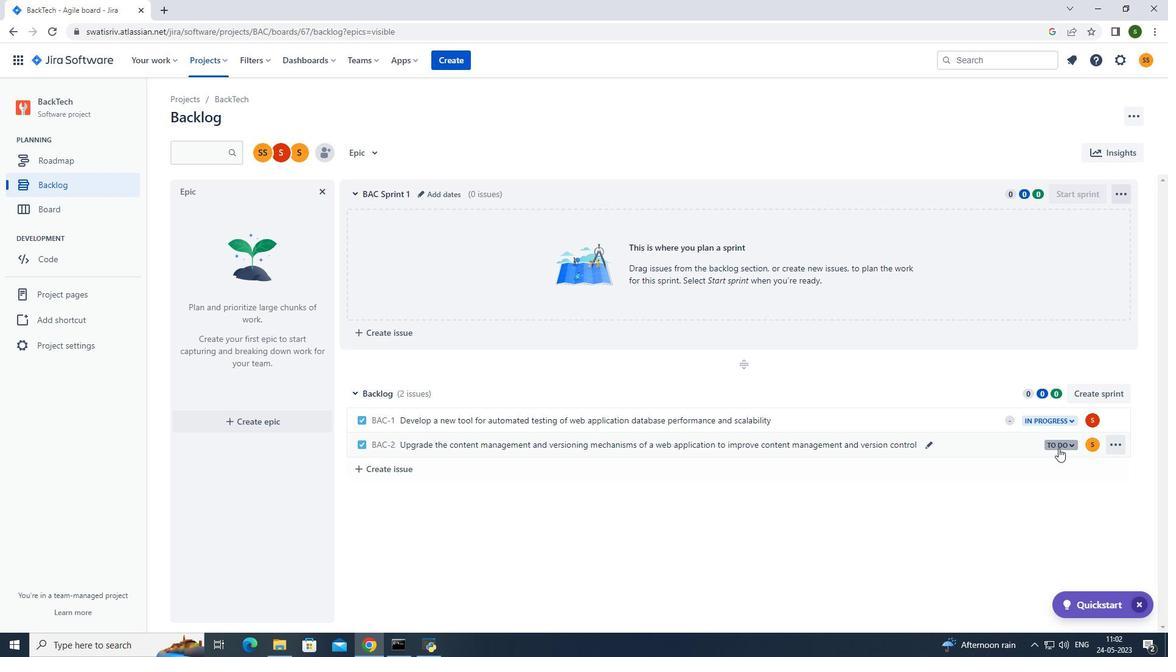 
Action: Mouse pressed left at (1063, 441)
Screenshot: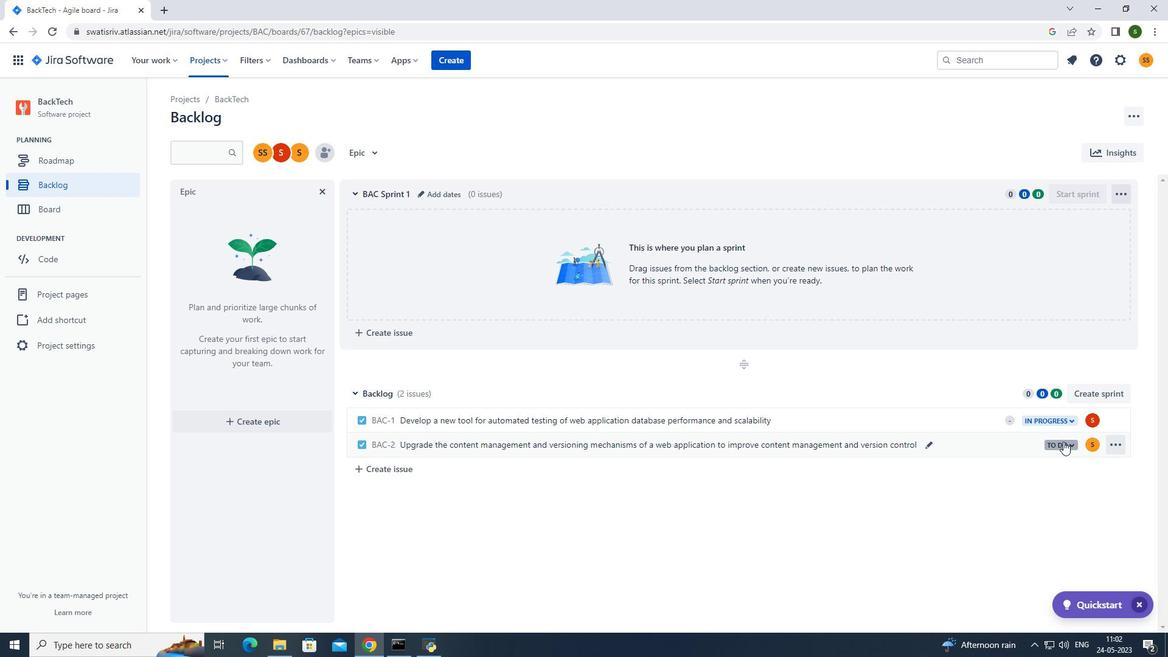 
Action: Mouse moved to (1036, 466)
Screenshot: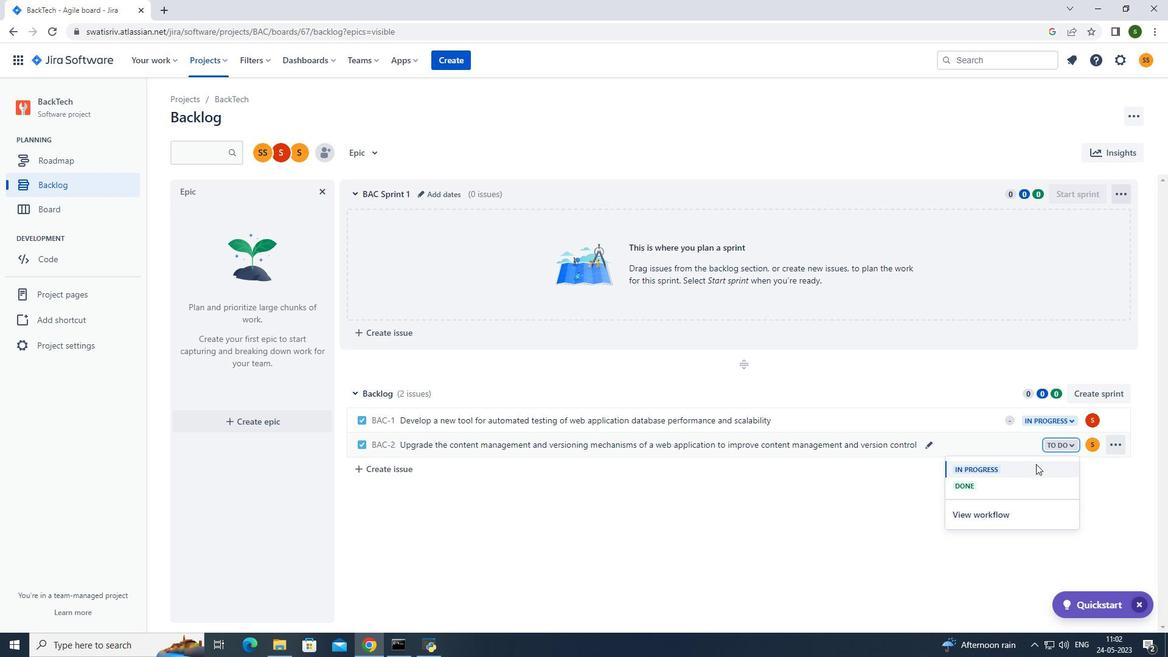 
Action: Mouse pressed left at (1036, 466)
Screenshot: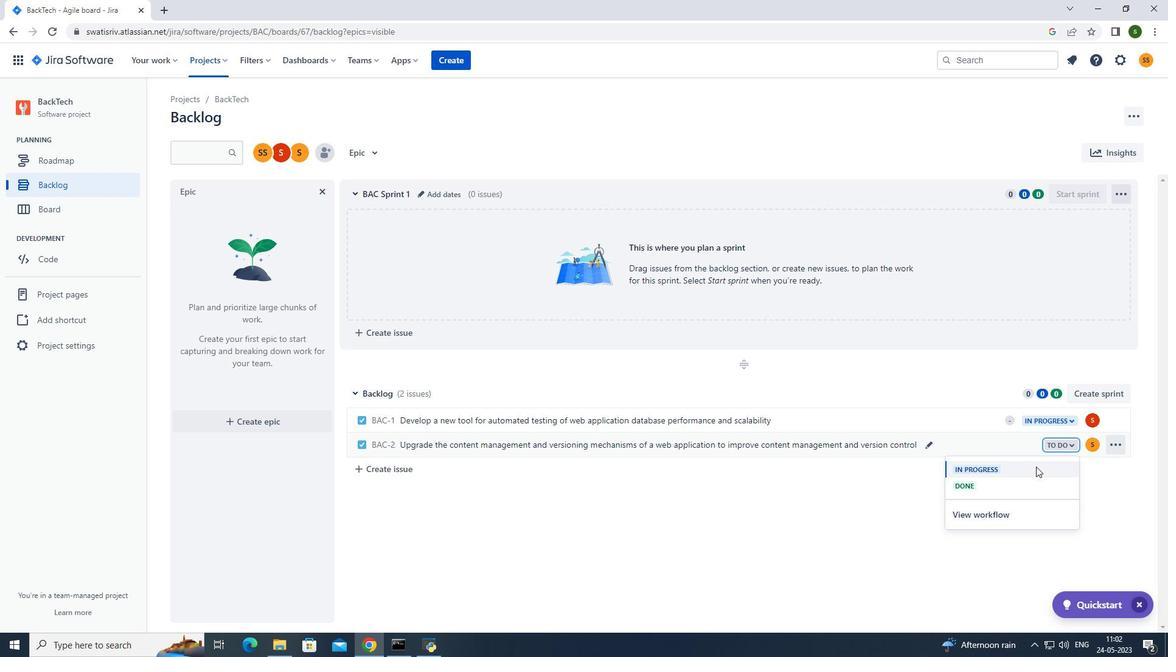 
Action: Mouse moved to (707, 514)
Screenshot: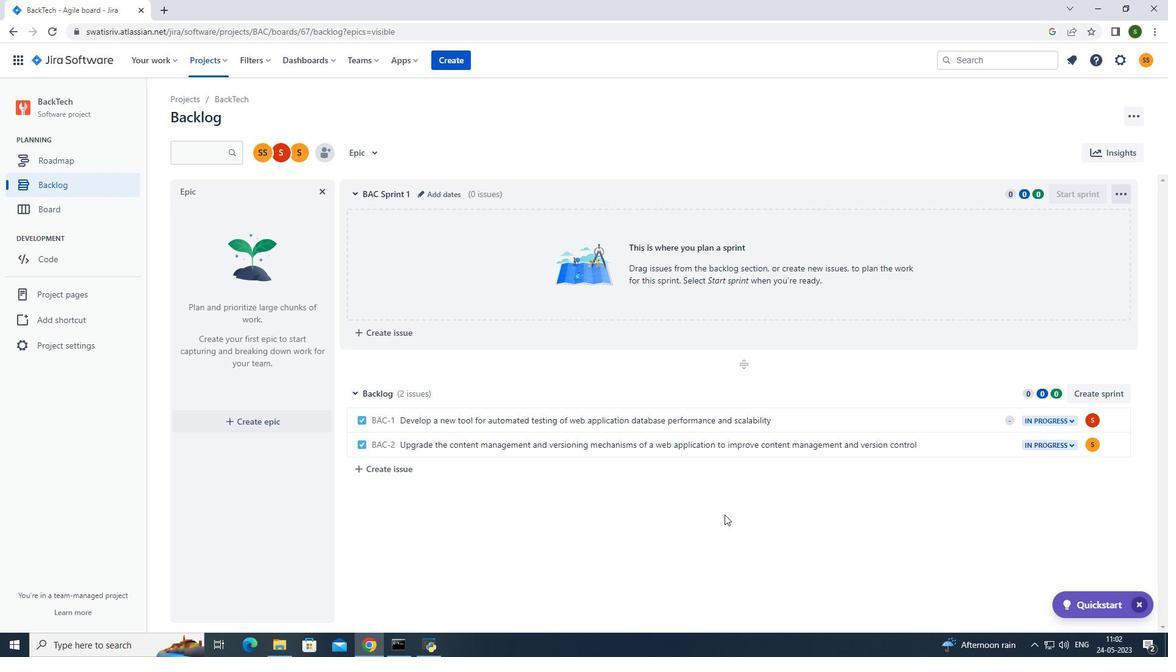 
Action: Mouse pressed left at (707, 514)
Screenshot: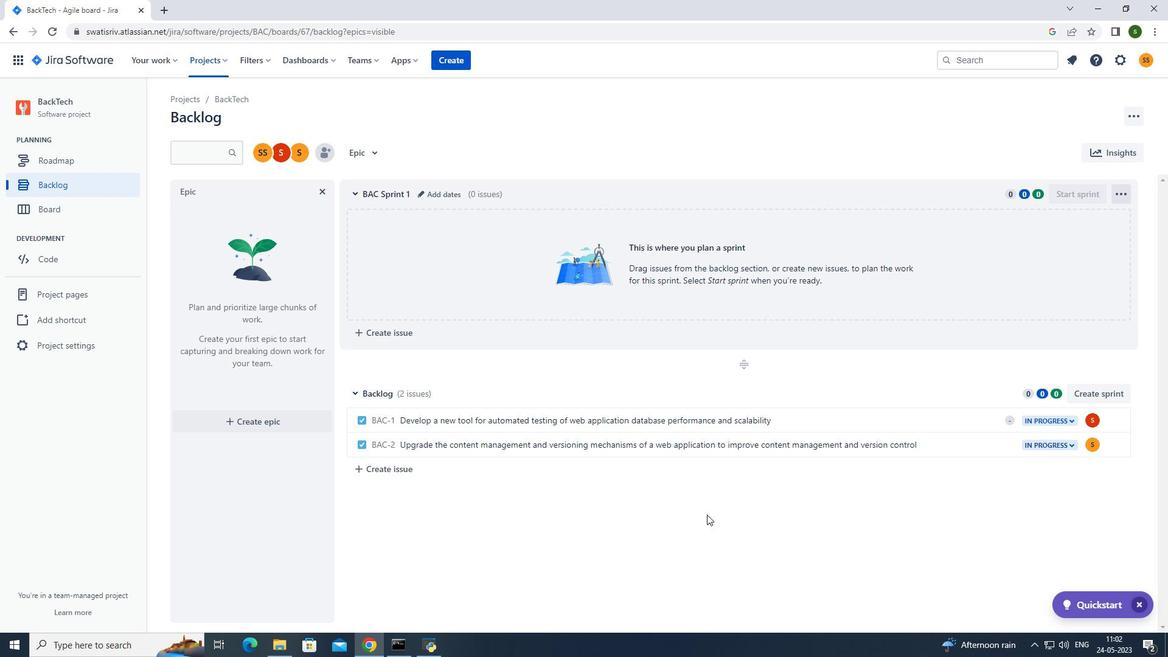 
